 Task: Change  the formatting of the data to Which is Less than 10, In conditional formating, put the option 'Light Red Fill with Drak Red Text. 'In the sheet   Optimum Sales review book
Action: Mouse moved to (648, 190)
Screenshot: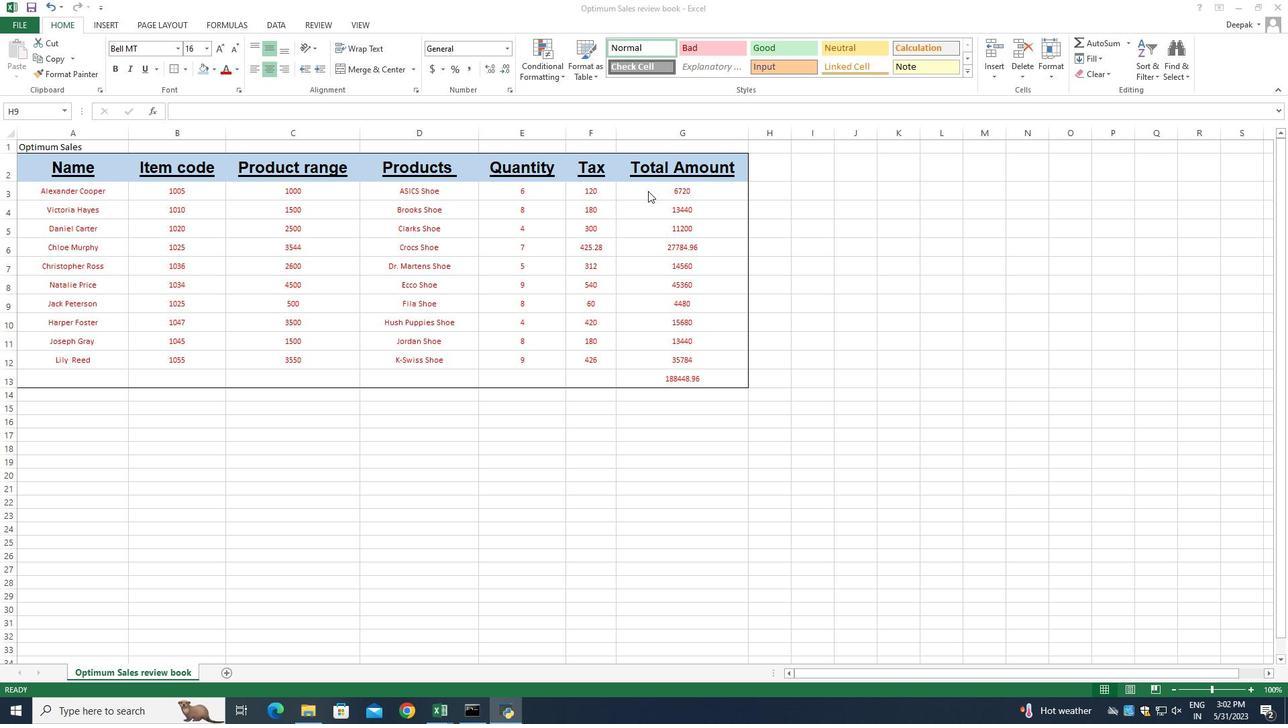 
Action: Mouse pressed left at (648, 190)
Screenshot: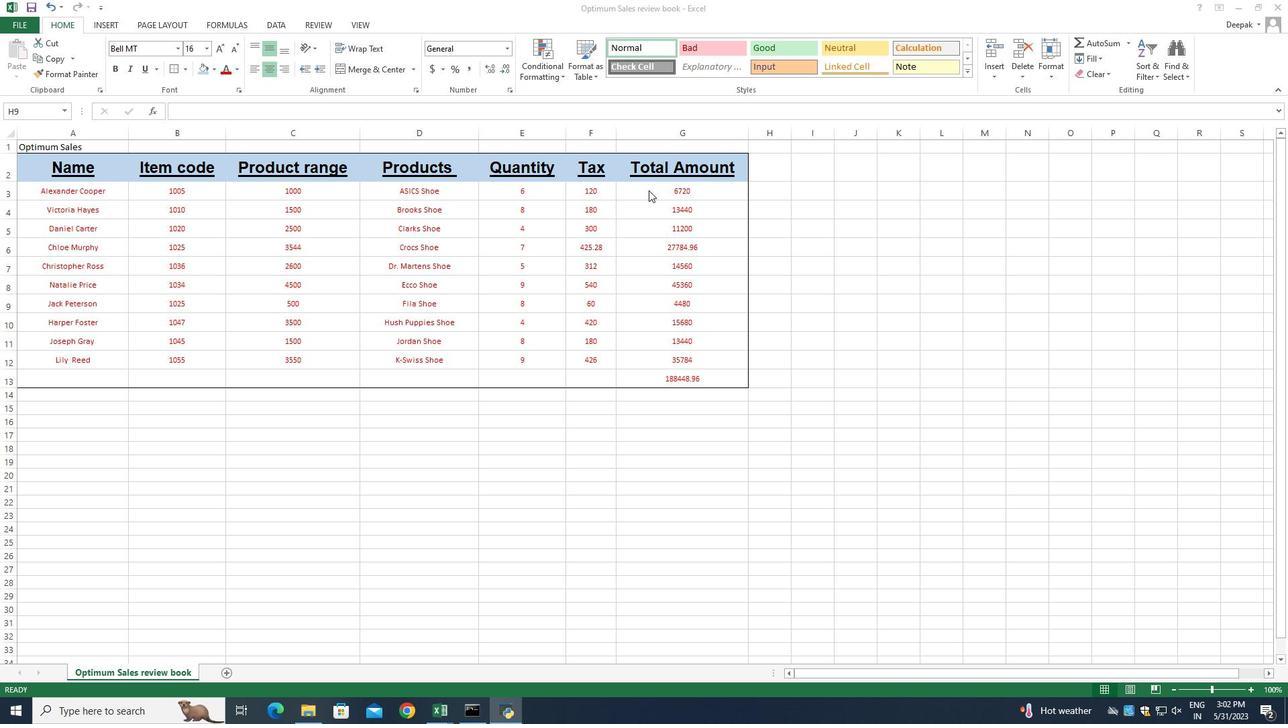 
Action: Mouse moved to (645, 189)
Screenshot: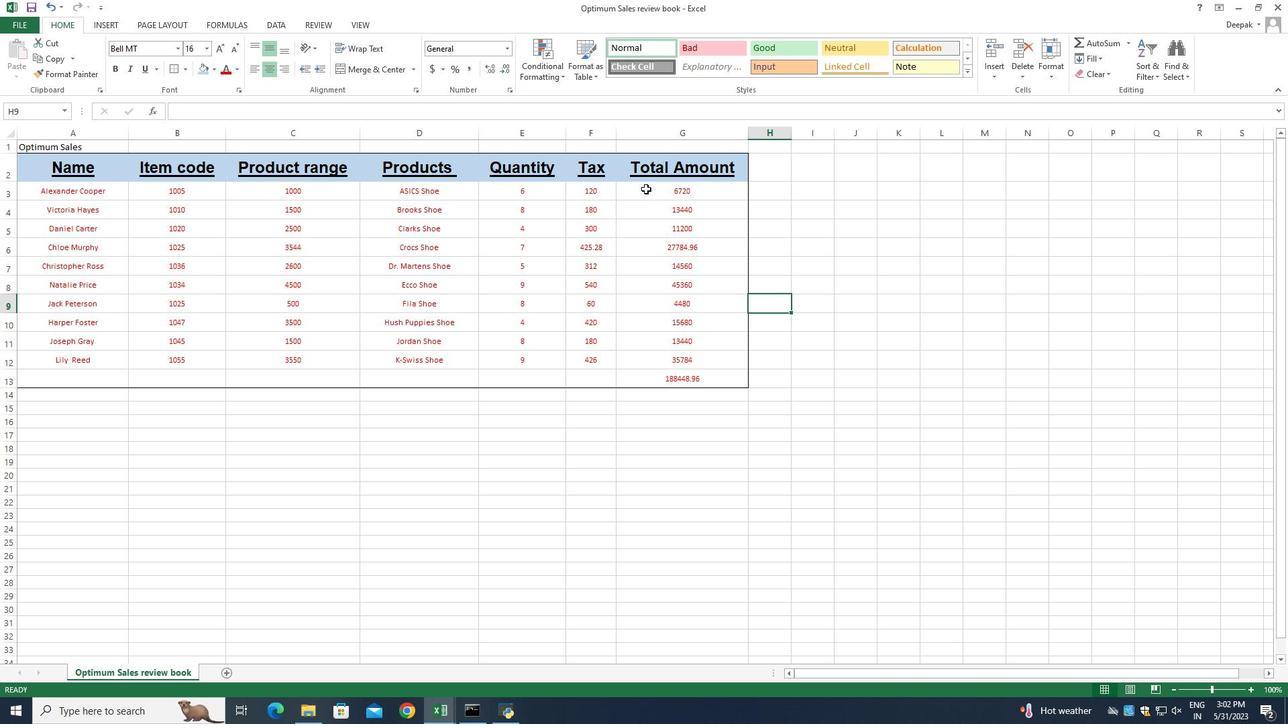 
Action: Mouse pressed left at (645, 189)
Screenshot: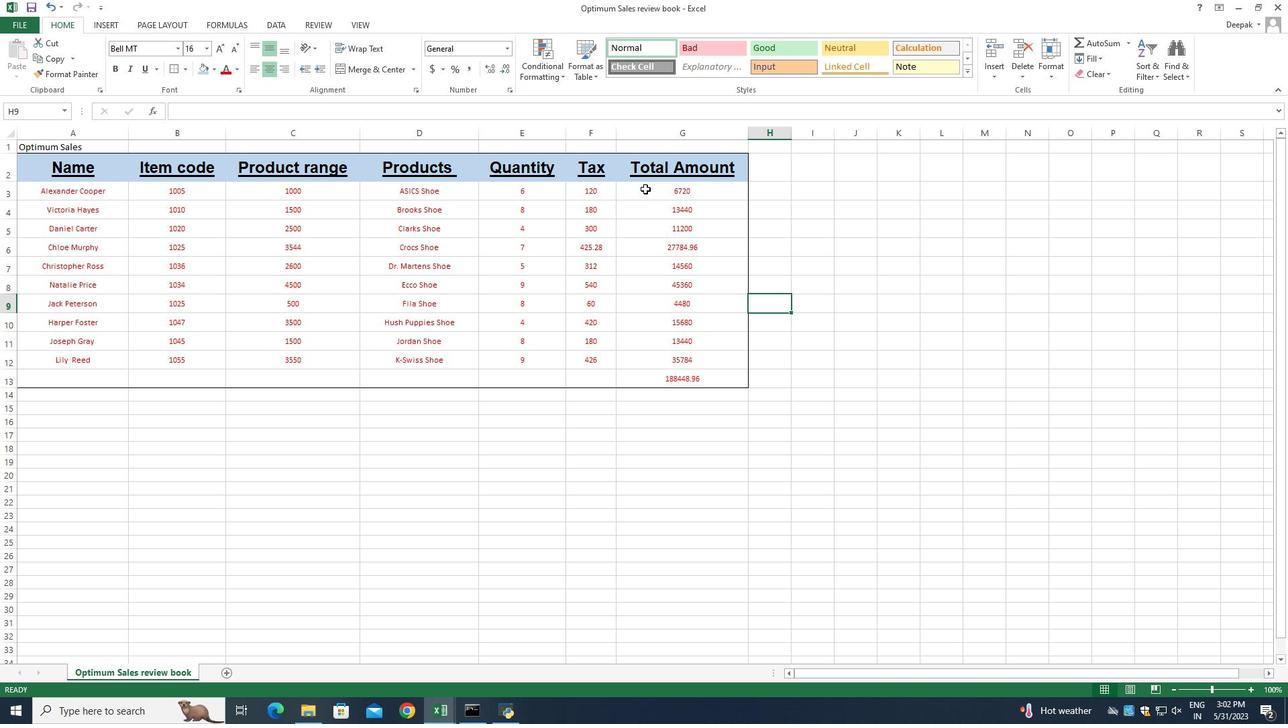 
Action: Mouse pressed left at (645, 189)
Screenshot: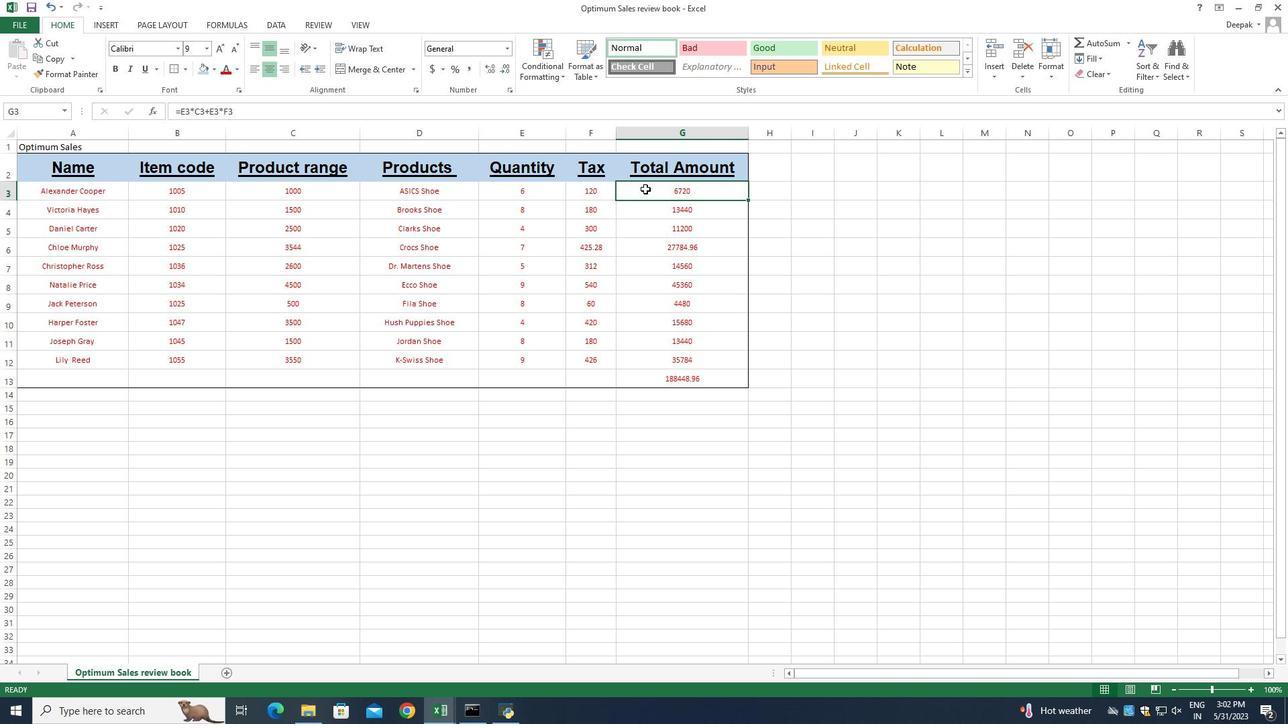 
Action: Mouse moved to (649, 249)
Screenshot: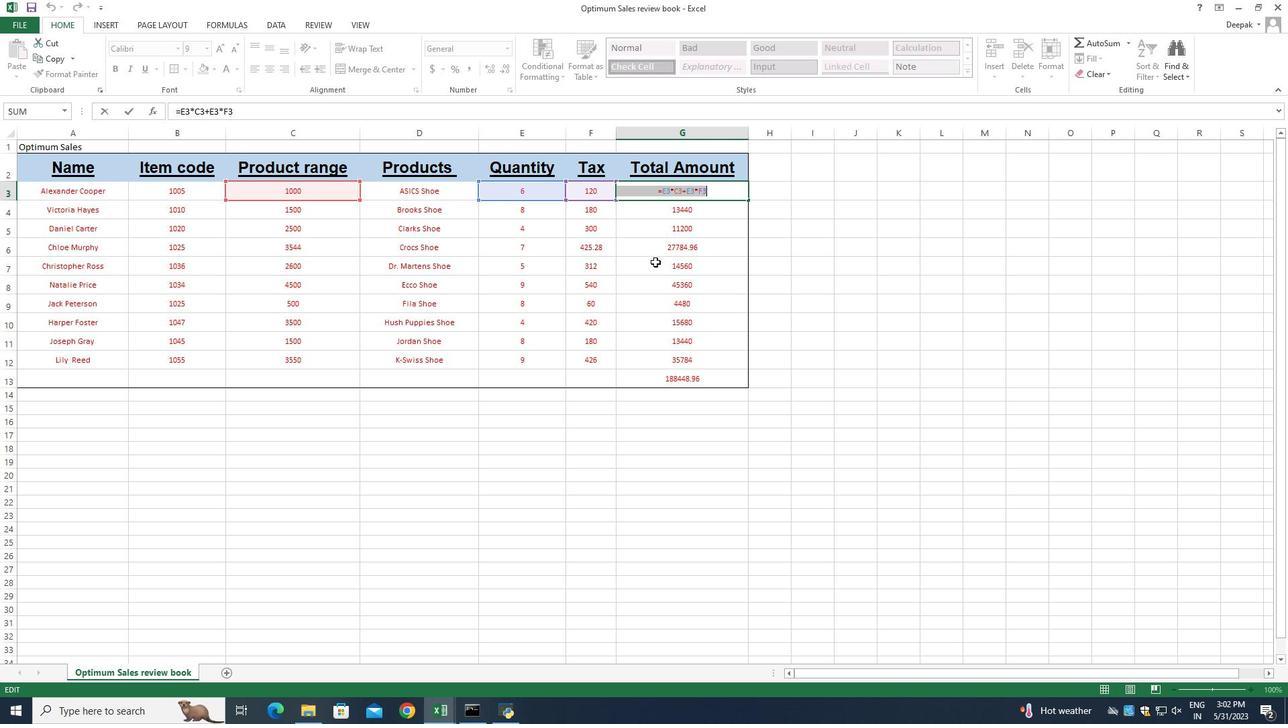 
Action: Mouse pressed left at (649, 249)
Screenshot: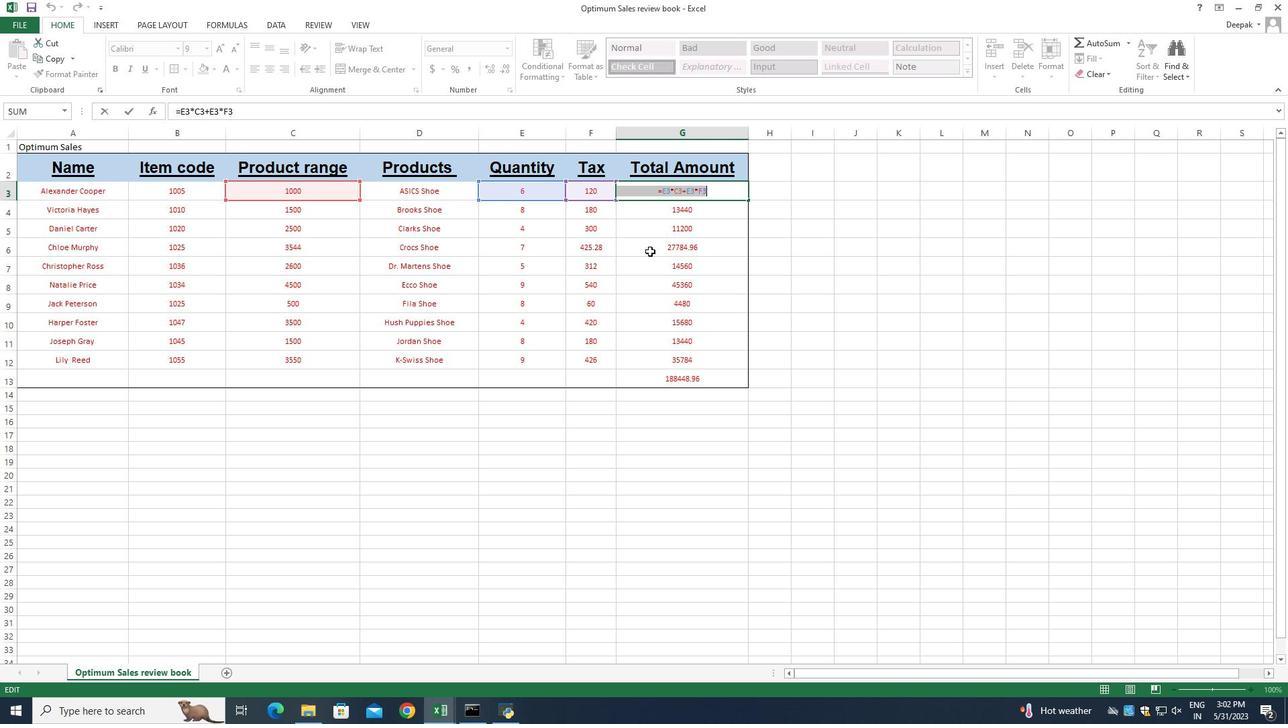 
Action: Mouse moved to (789, 195)
Screenshot: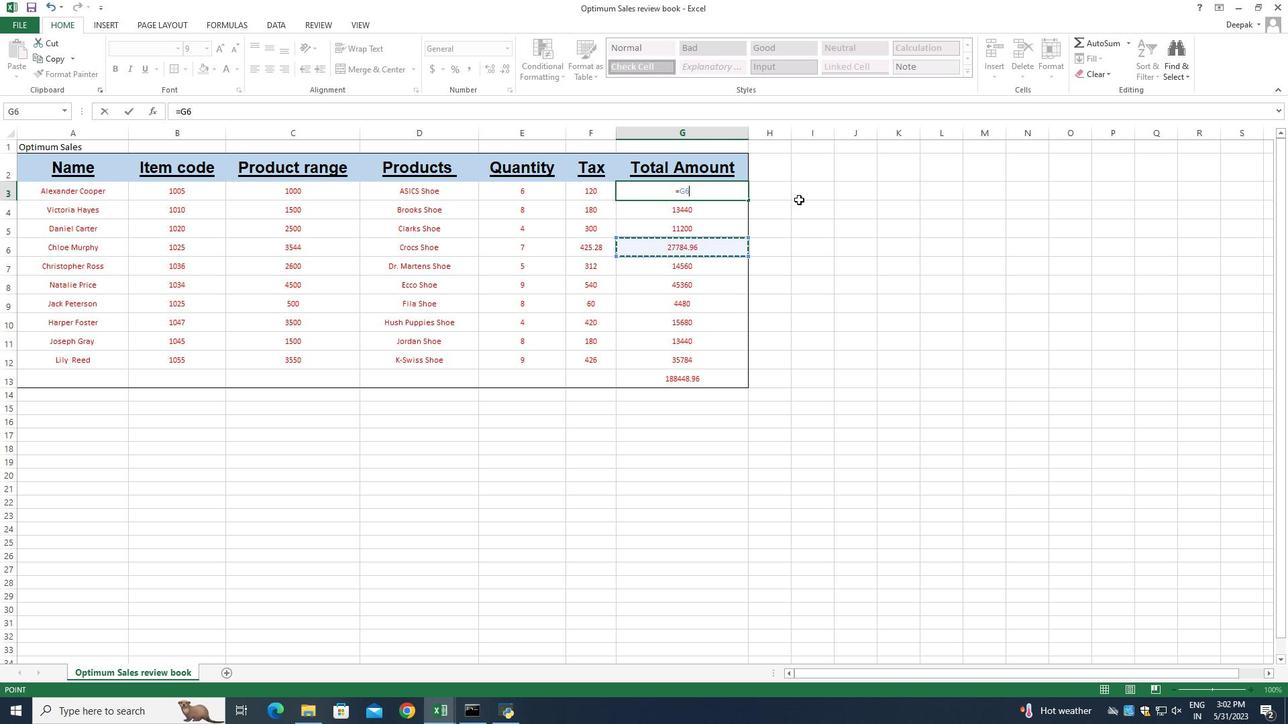 
Action: Mouse pressed left at (789, 195)
Screenshot: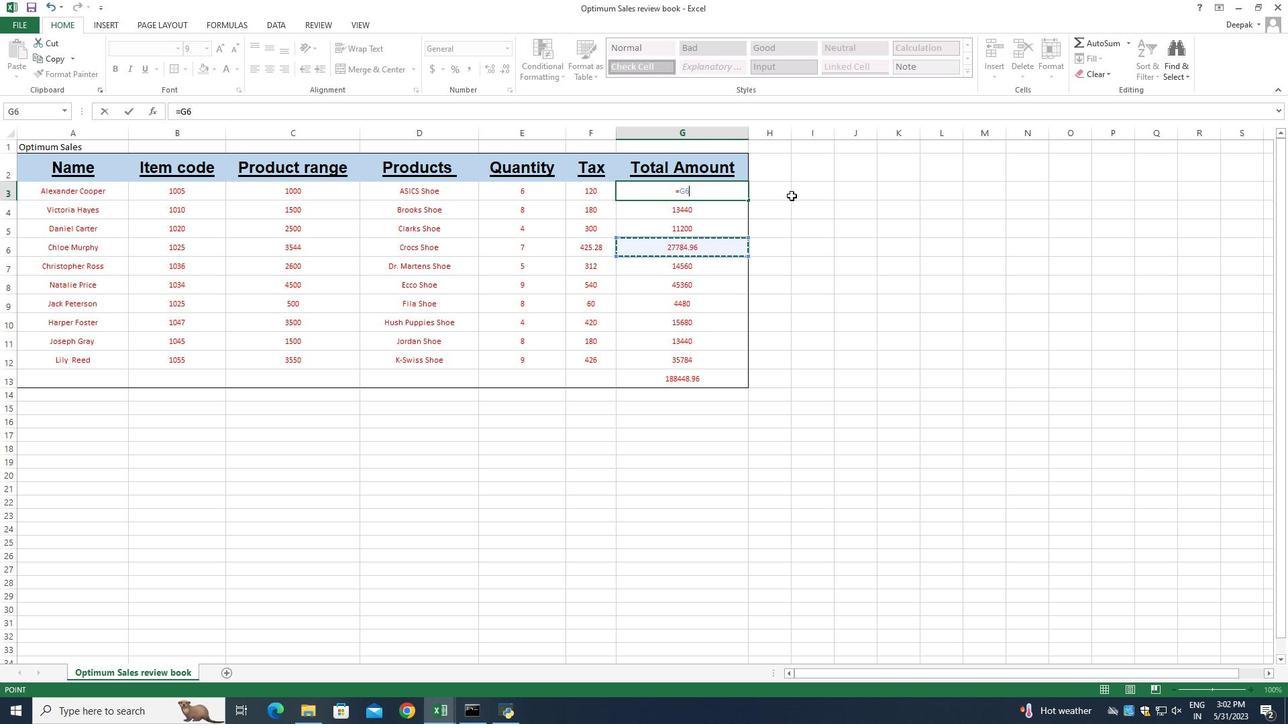 
Action: Mouse moved to (775, 220)
Screenshot: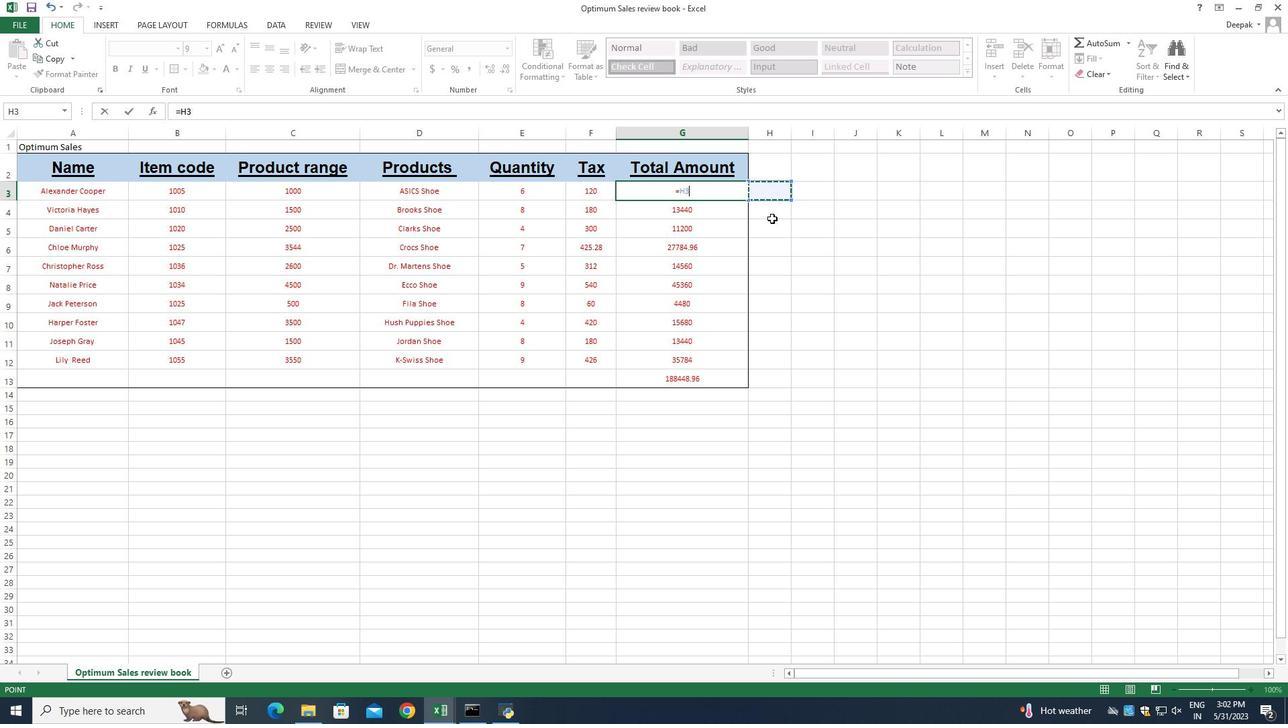
Action: Mouse pressed left at (775, 220)
Screenshot: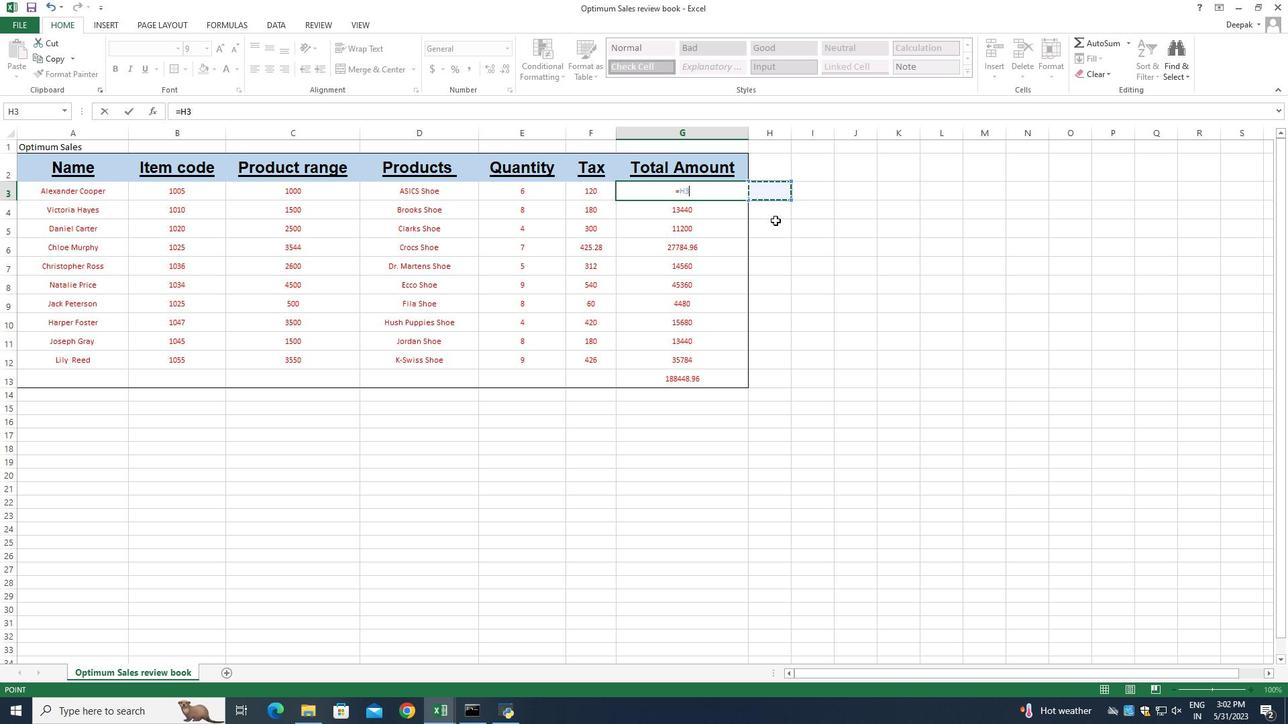 
Action: Mouse moved to (775, 217)
Screenshot: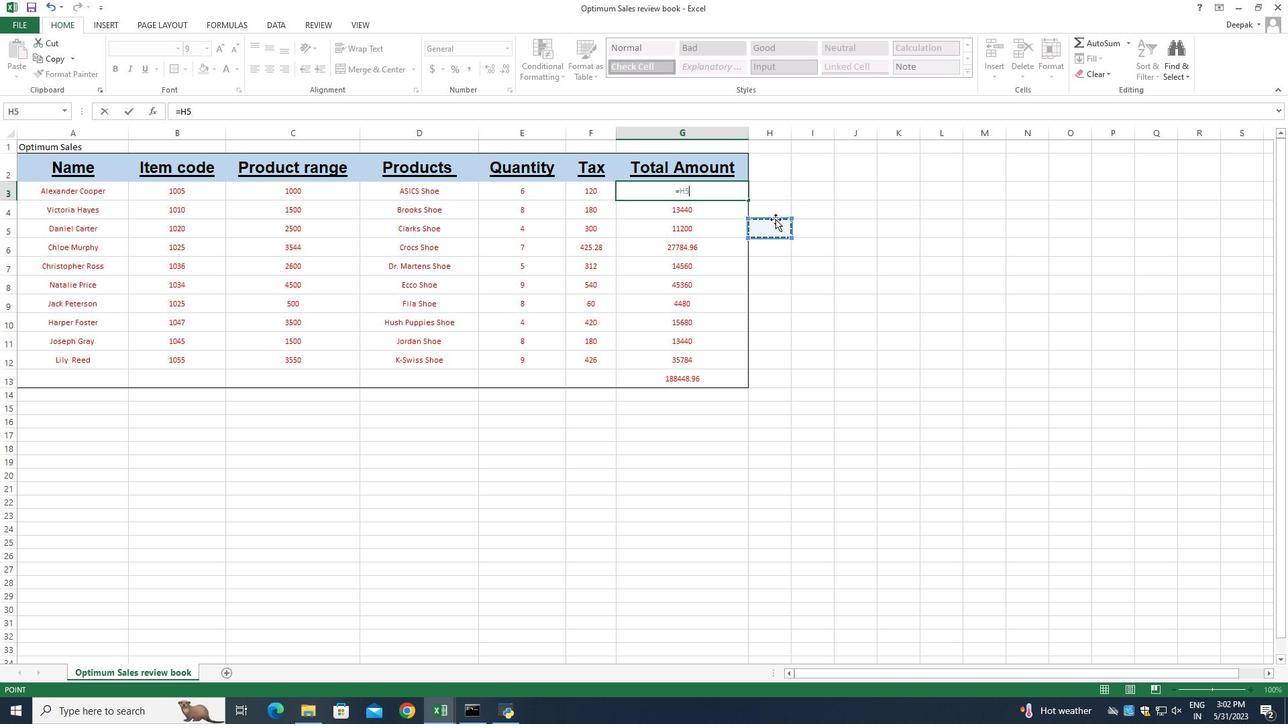 
Action: Key pressed <Key.backspace>
Screenshot: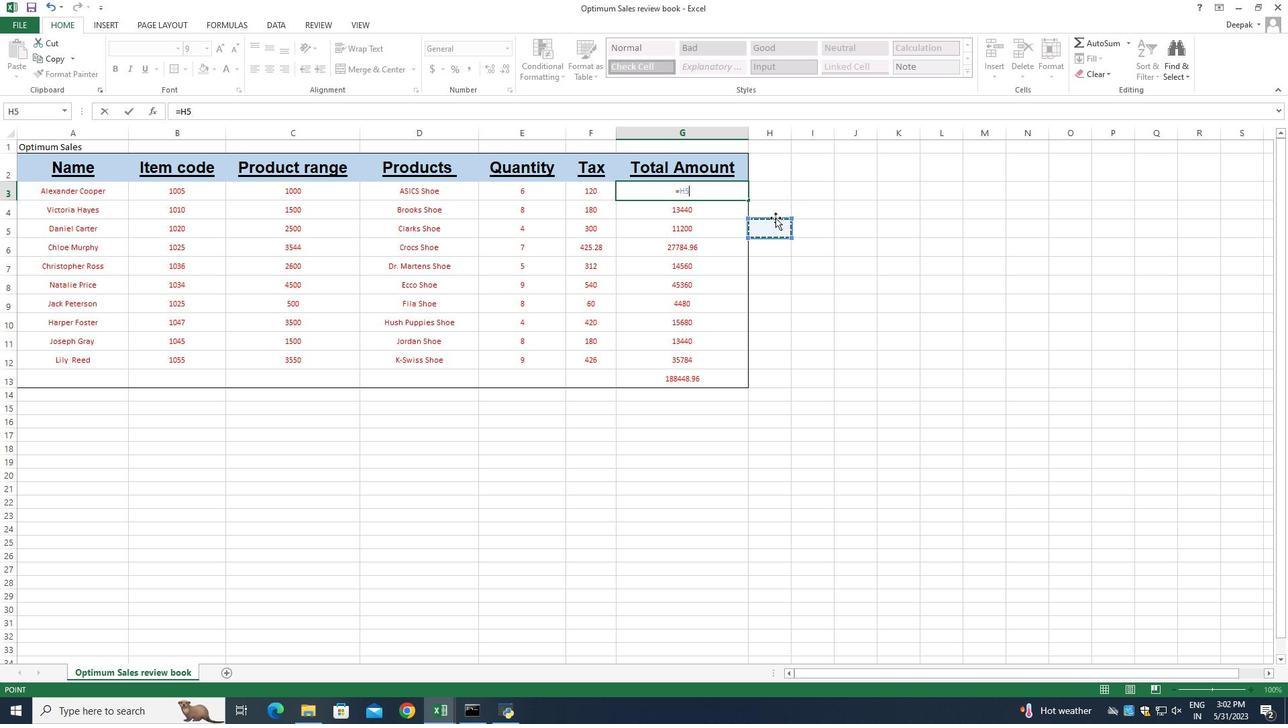 
Action: Mouse moved to (794, 238)
Screenshot: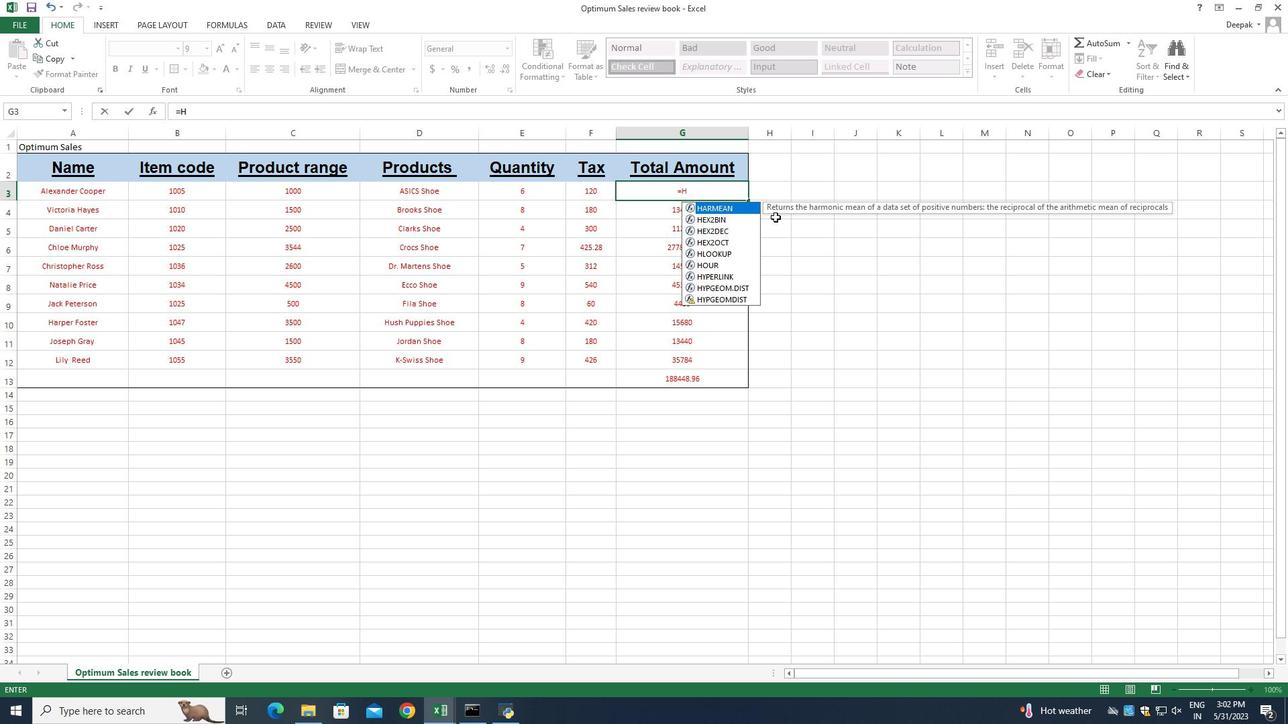 
Action: Key pressed <Key.backspace>
Screenshot: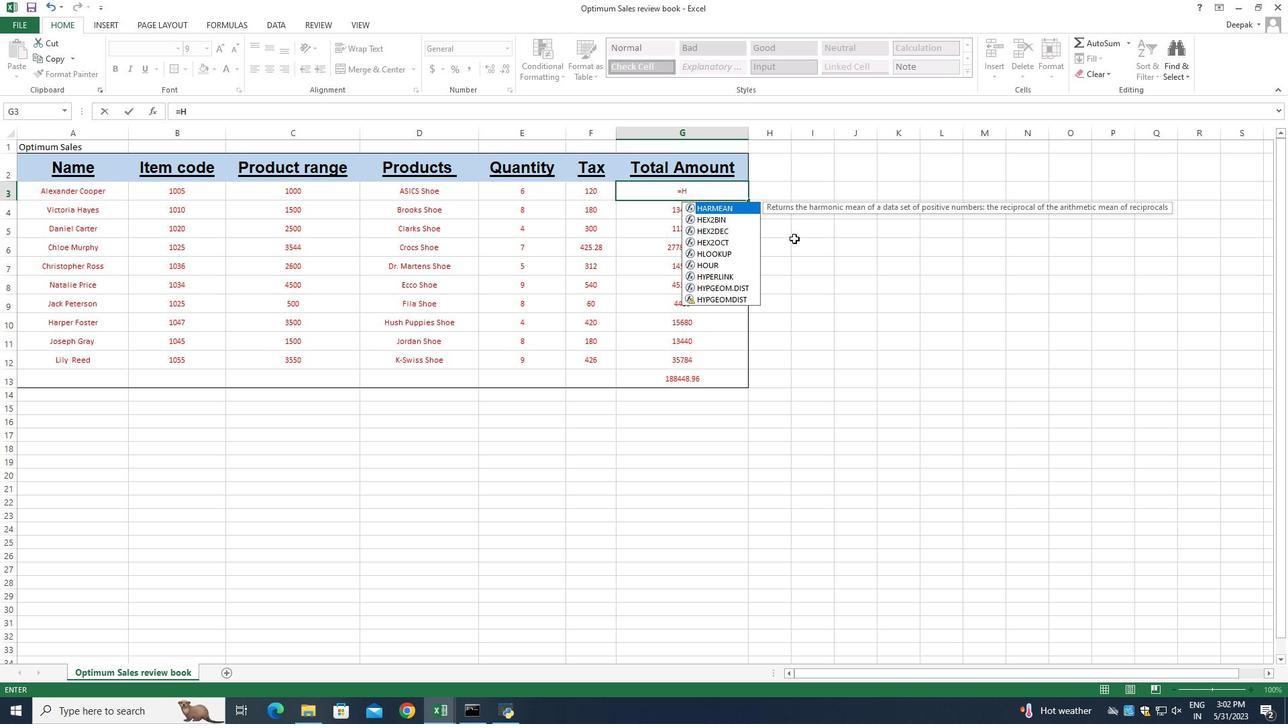 
Action: Mouse moved to (795, 251)
Screenshot: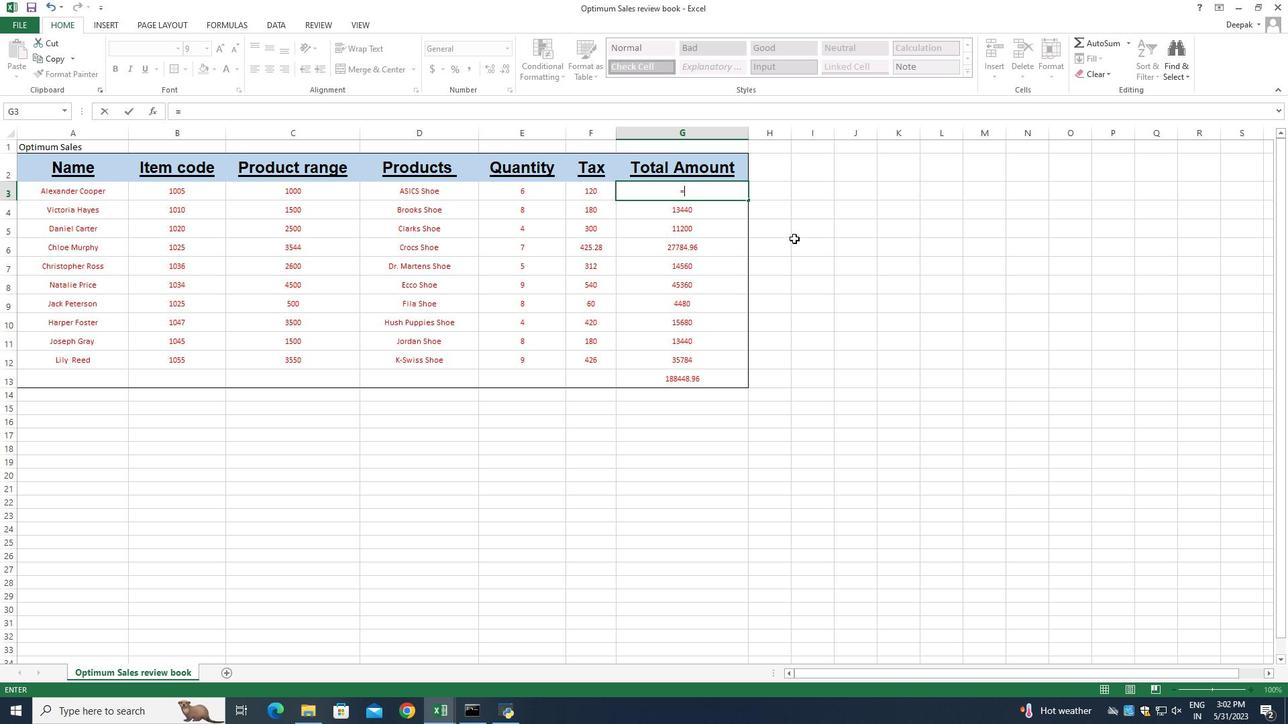 
Action: Key pressed <Key.backspace><Key.backspace>
Screenshot: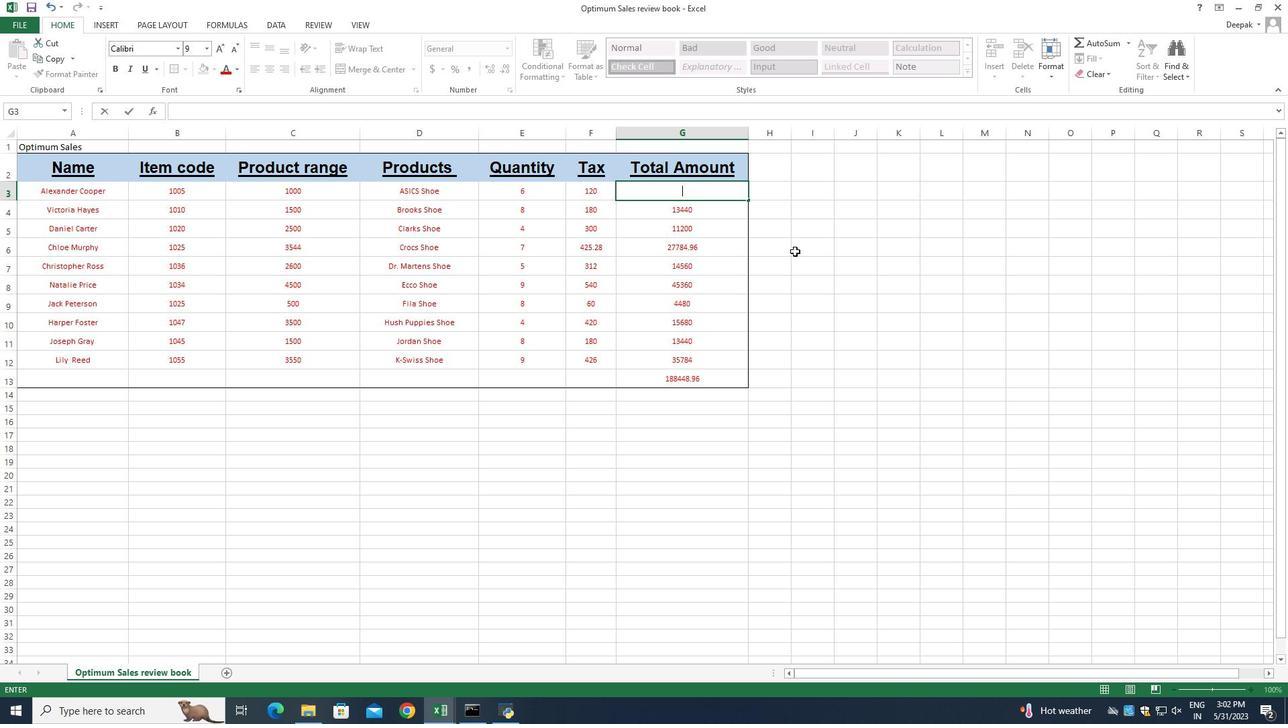 
Action: Mouse moved to (798, 251)
Screenshot: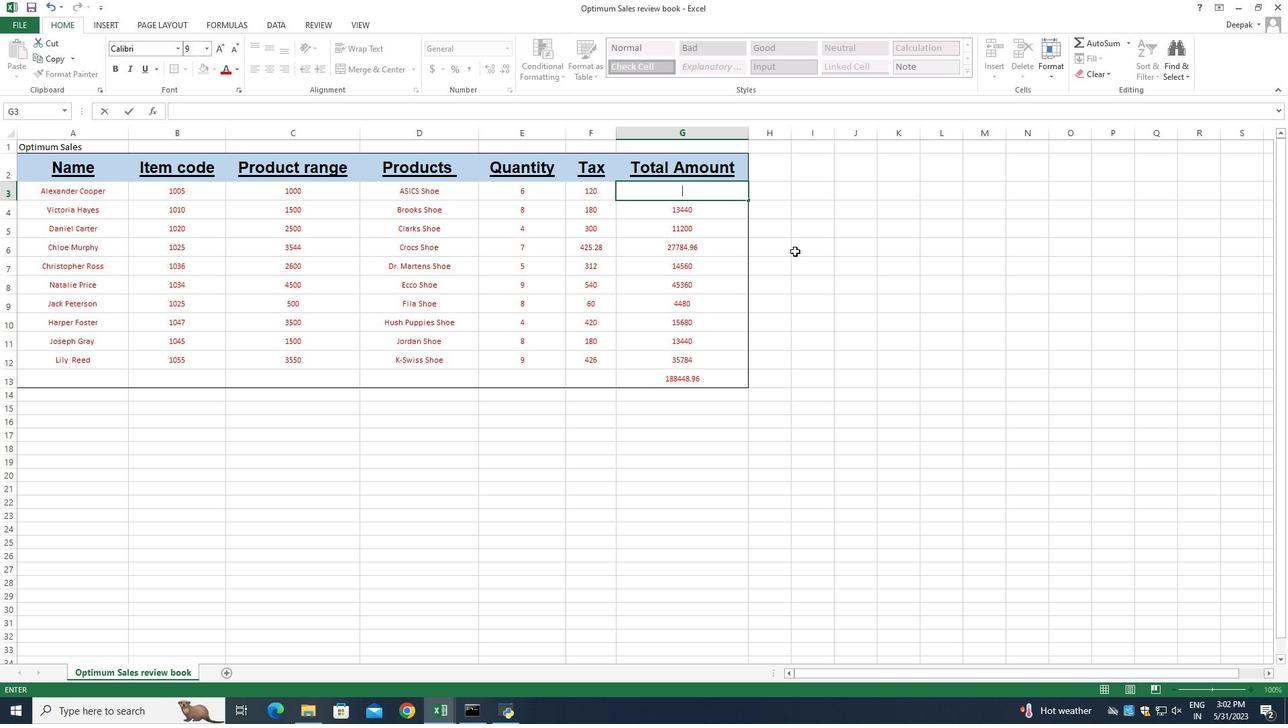 
Action: Mouse pressed left at (798, 251)
Screenshot: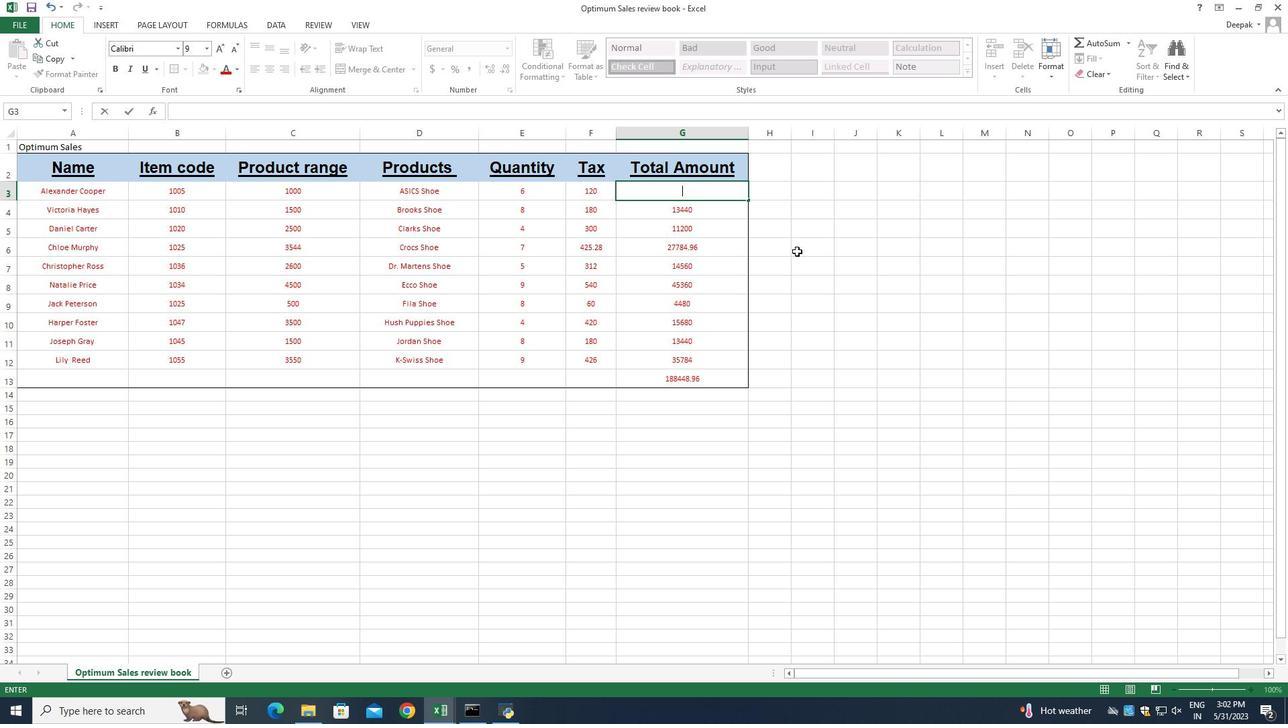
Action: Key pressed ctrl+Z
Screenshot: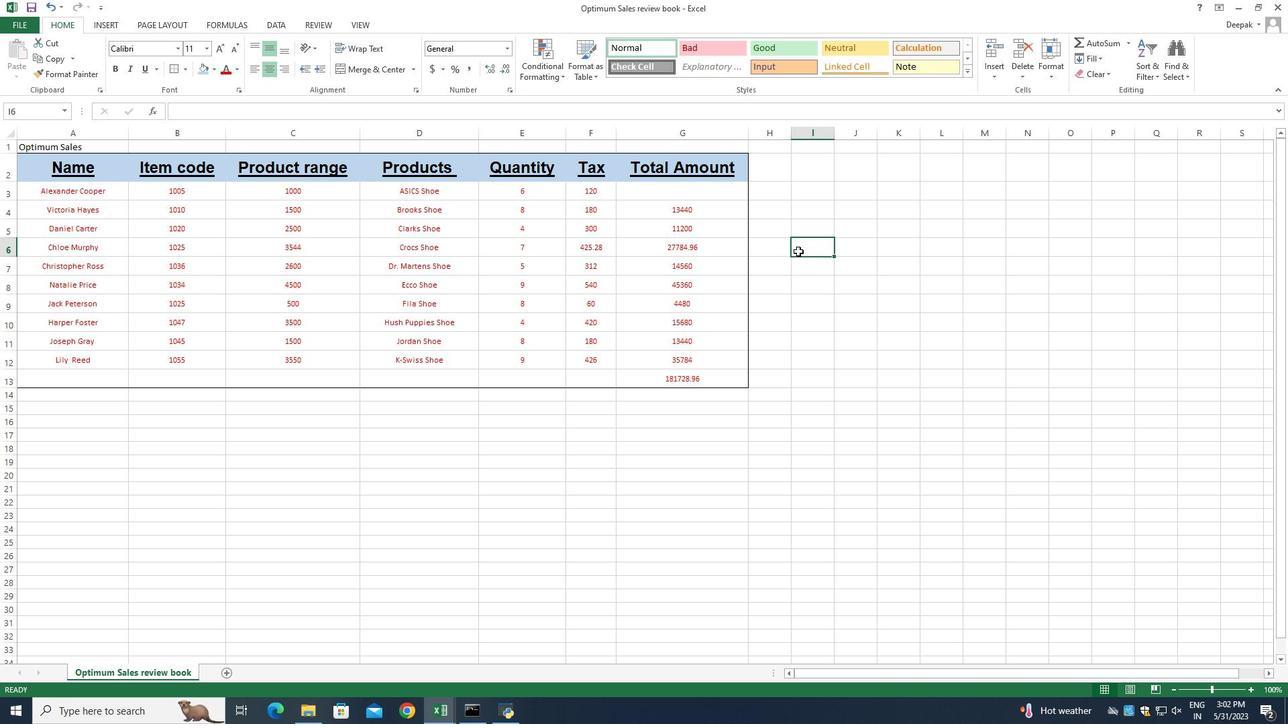 
Action: Mouse moved to (712, 189)
Screenshot: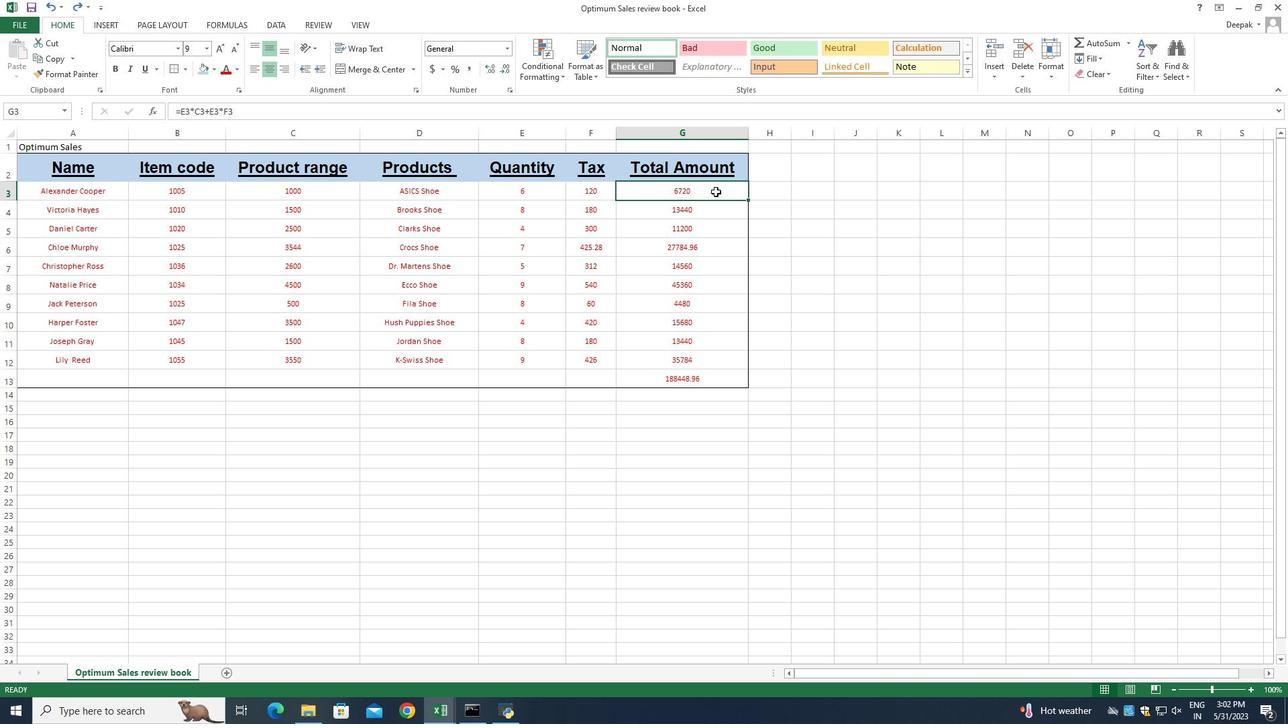 
Action: Mouse pressed left at (712, 189)
Screenshot: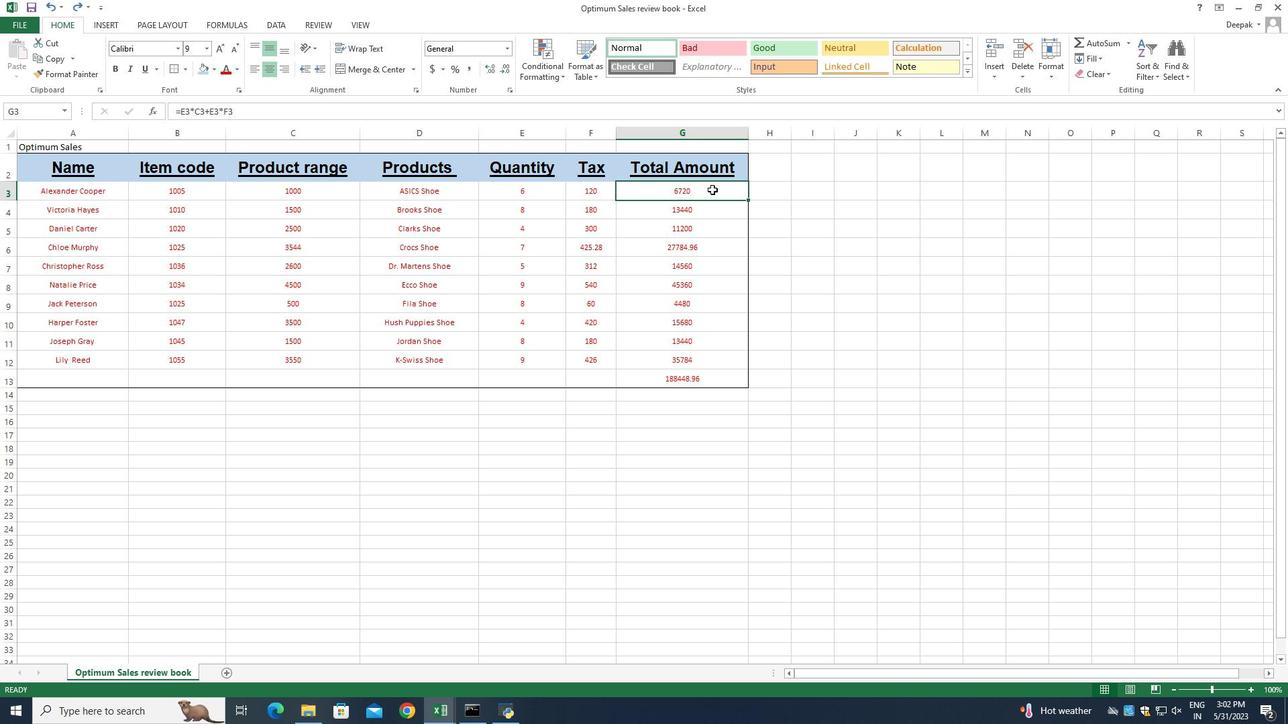 
Action: Mouse moved to (563, 77)
Screenshot: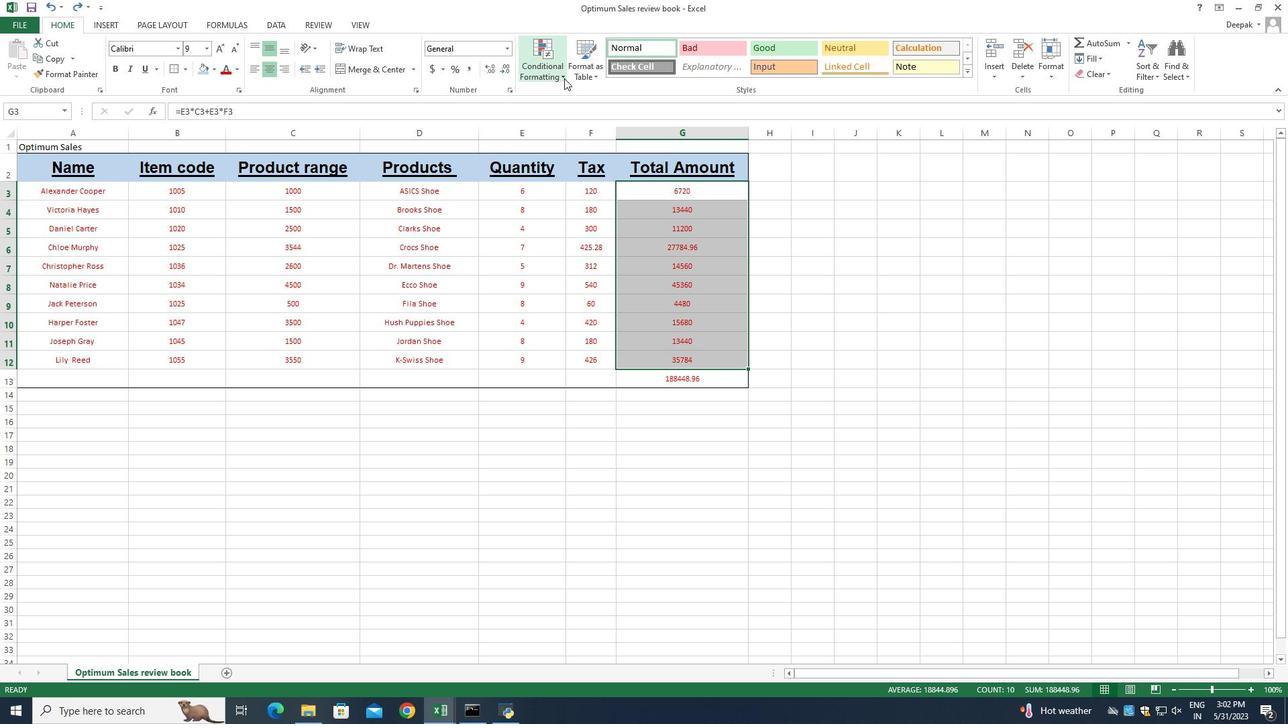
Action: Mouse pressed left at (563, 77)
Screenshot: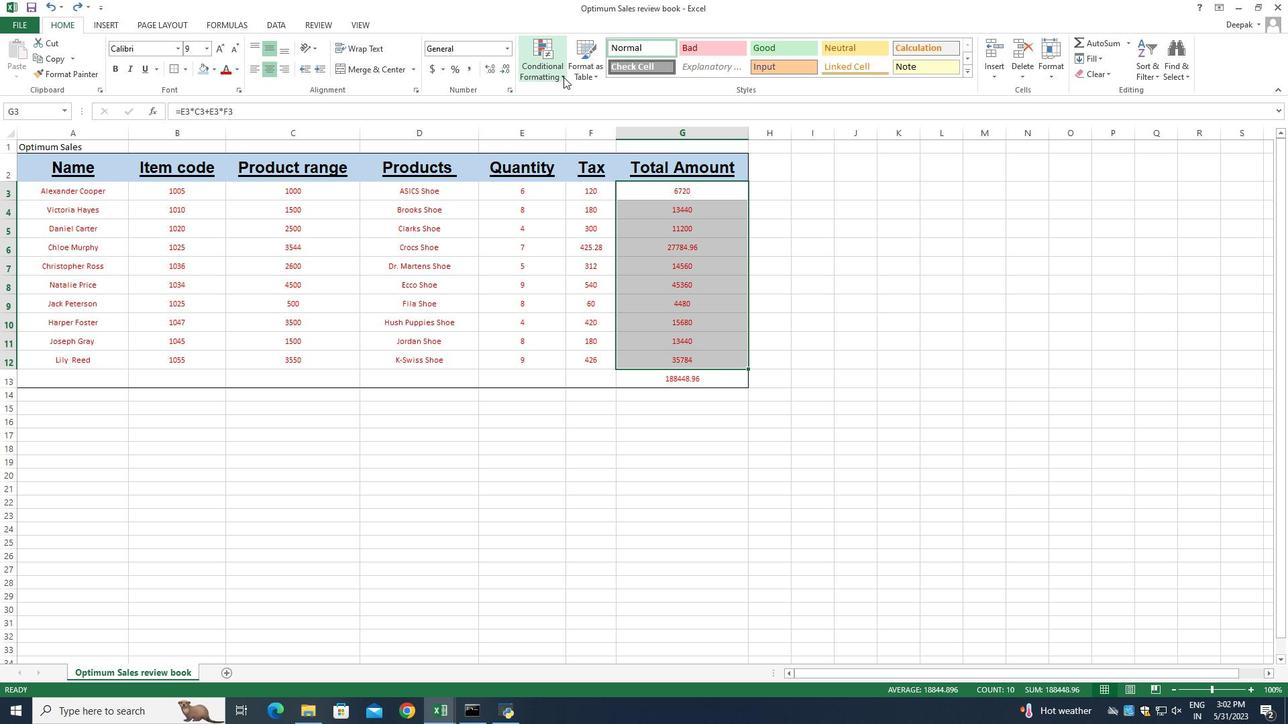 
Action: Mouse moved to (693, 128)
Screenshot: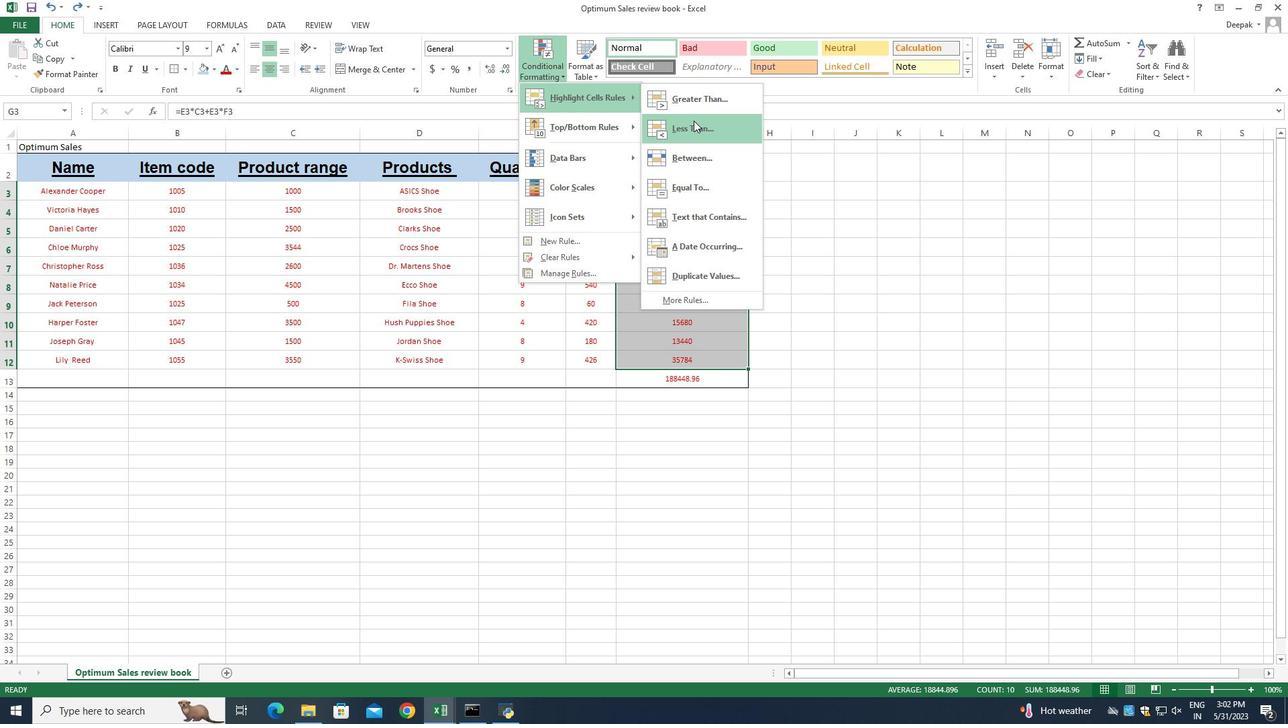 
Action: Mouse pressed left at (693, 128)
Screenshot: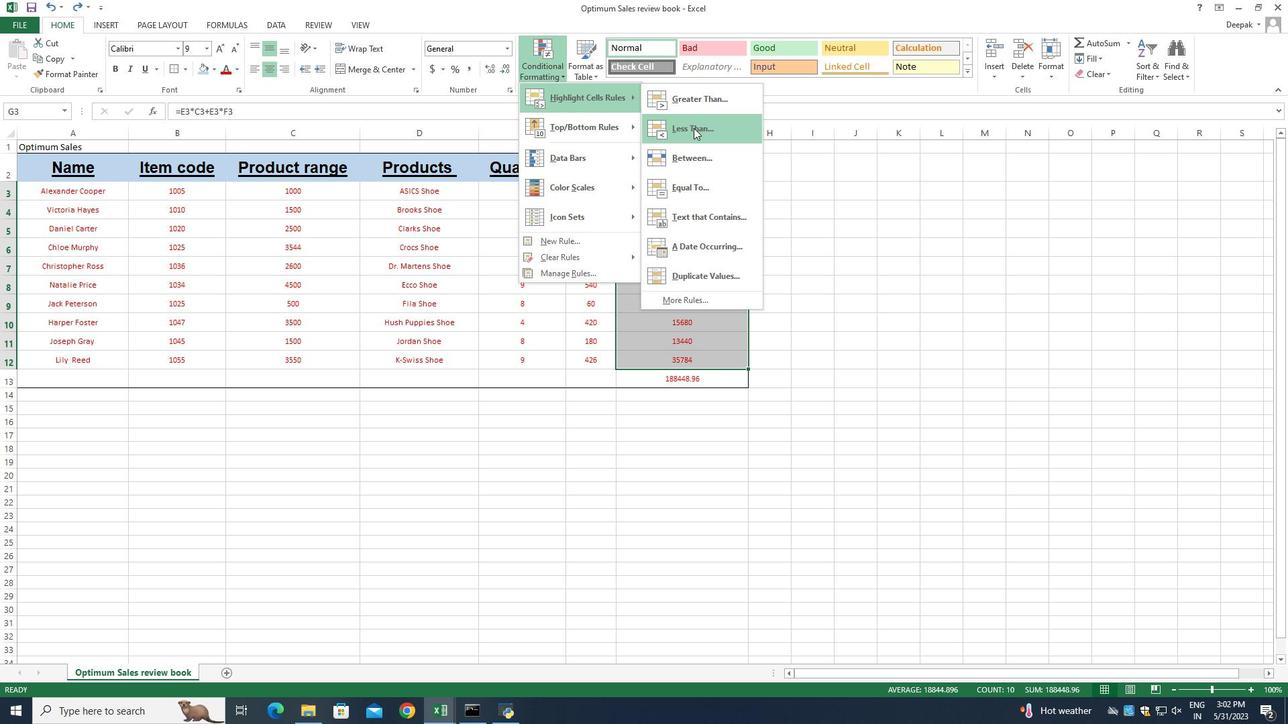 
Action: Mouse moved to (246, 356)
Screenshot: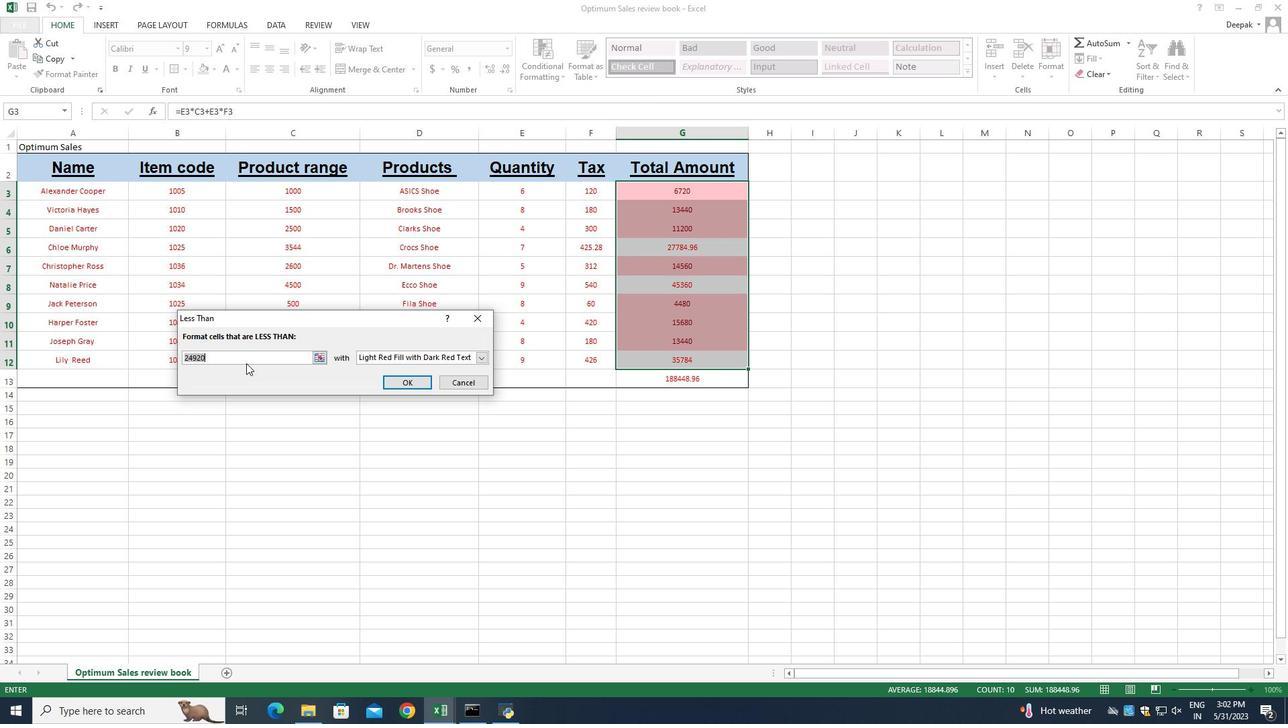 
Action: Key pressed 10
Screenshot: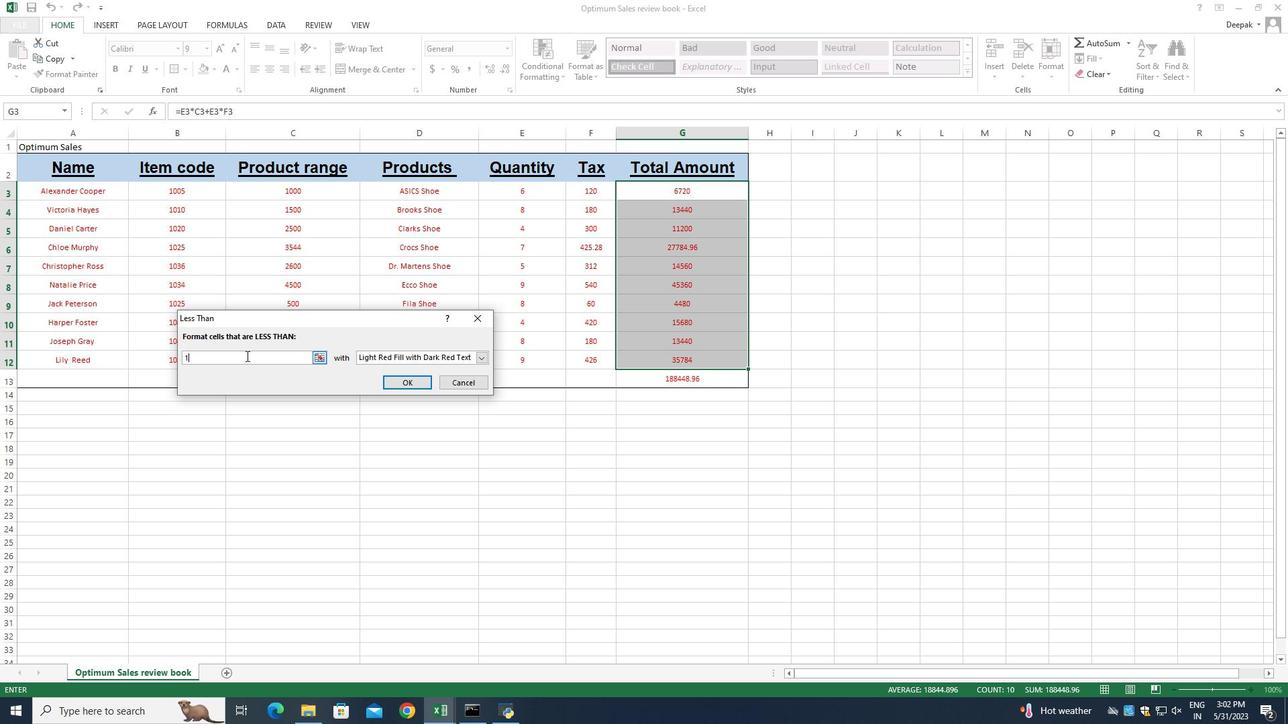 
Action: Mouse moved to (413, 380)
Screenshot: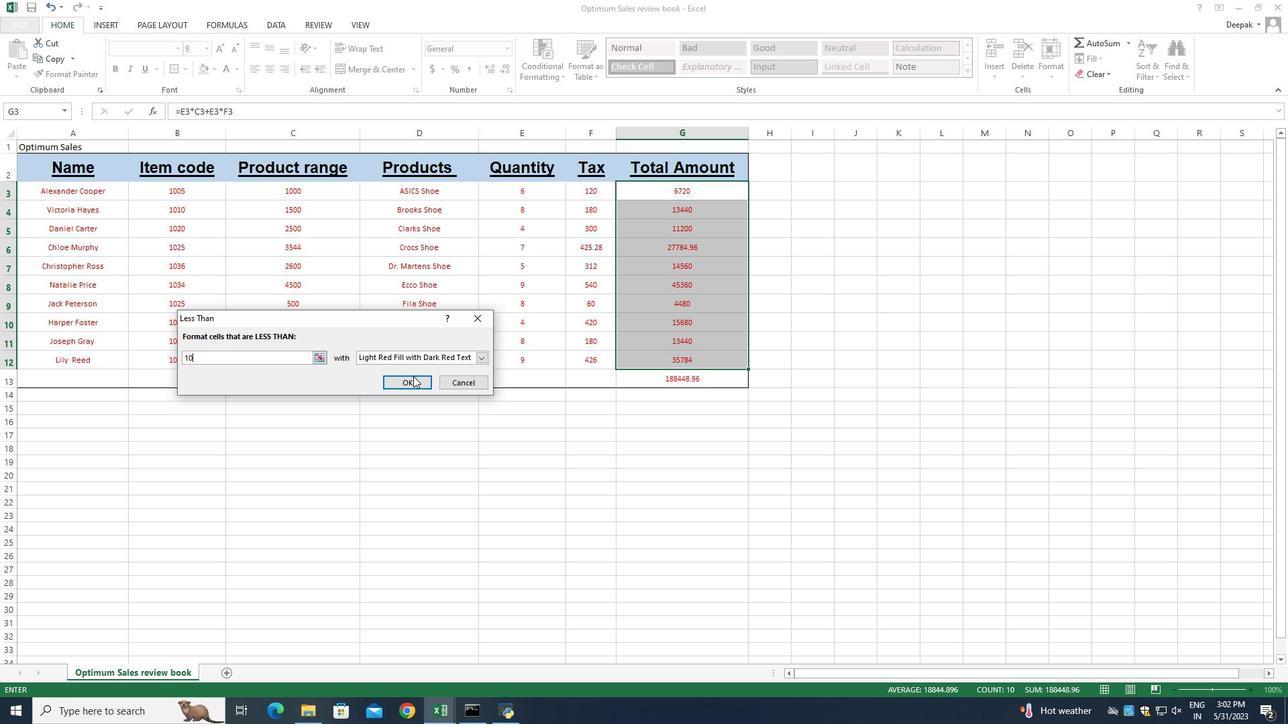 
Action: Mouse pressed left at (413, 380)
Screenshot: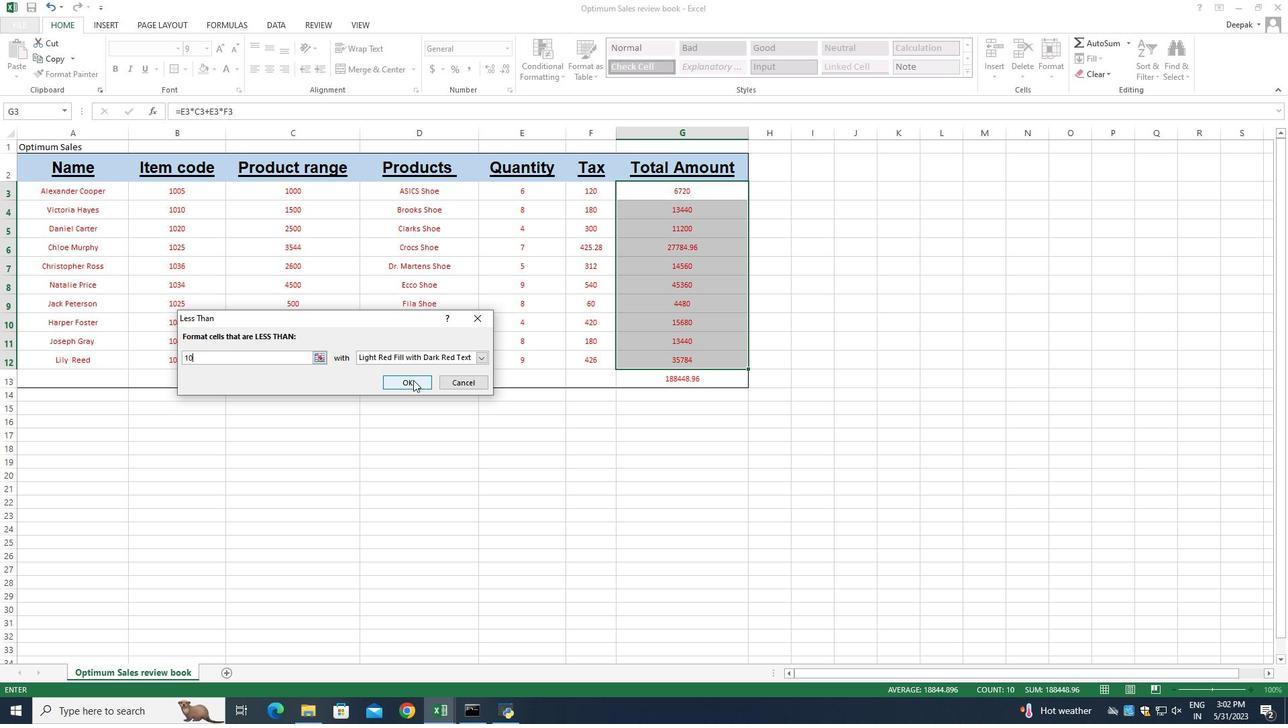
Action: Mouse moved to (600, 360)
Screenshot: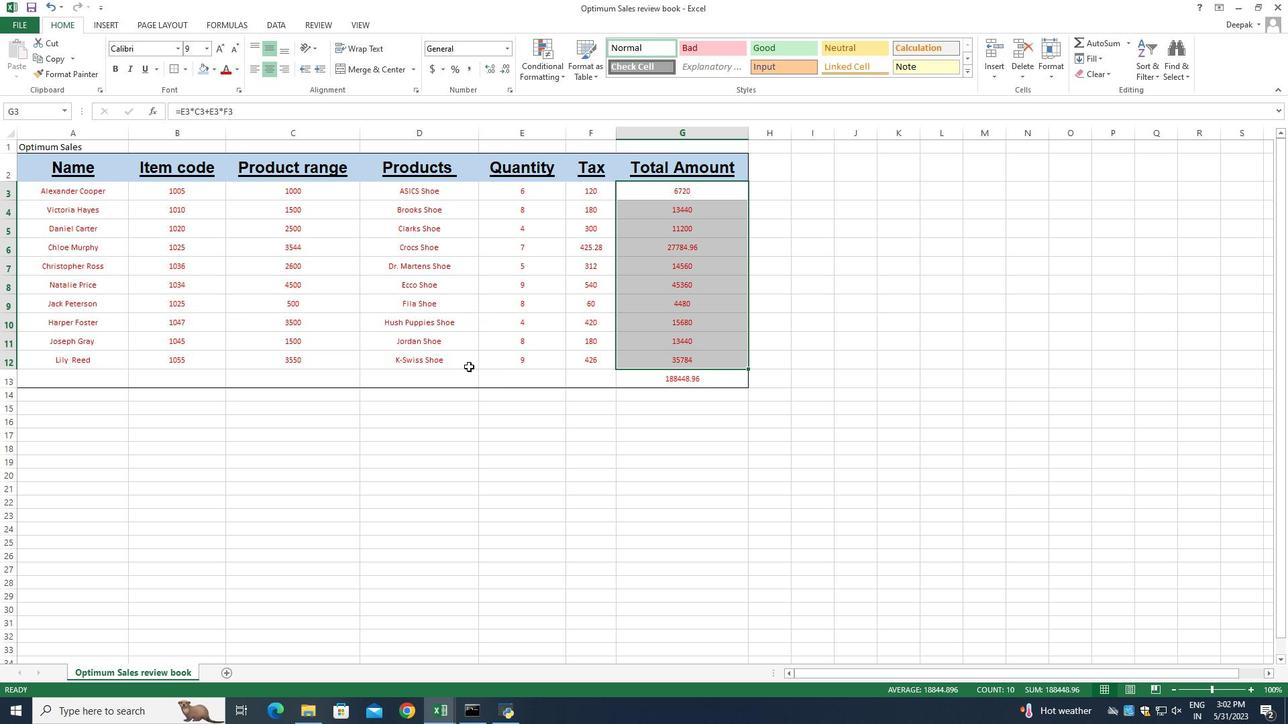 
Action: Mouse scrolled (600, 361) with delta (0, 0)
Screenshot: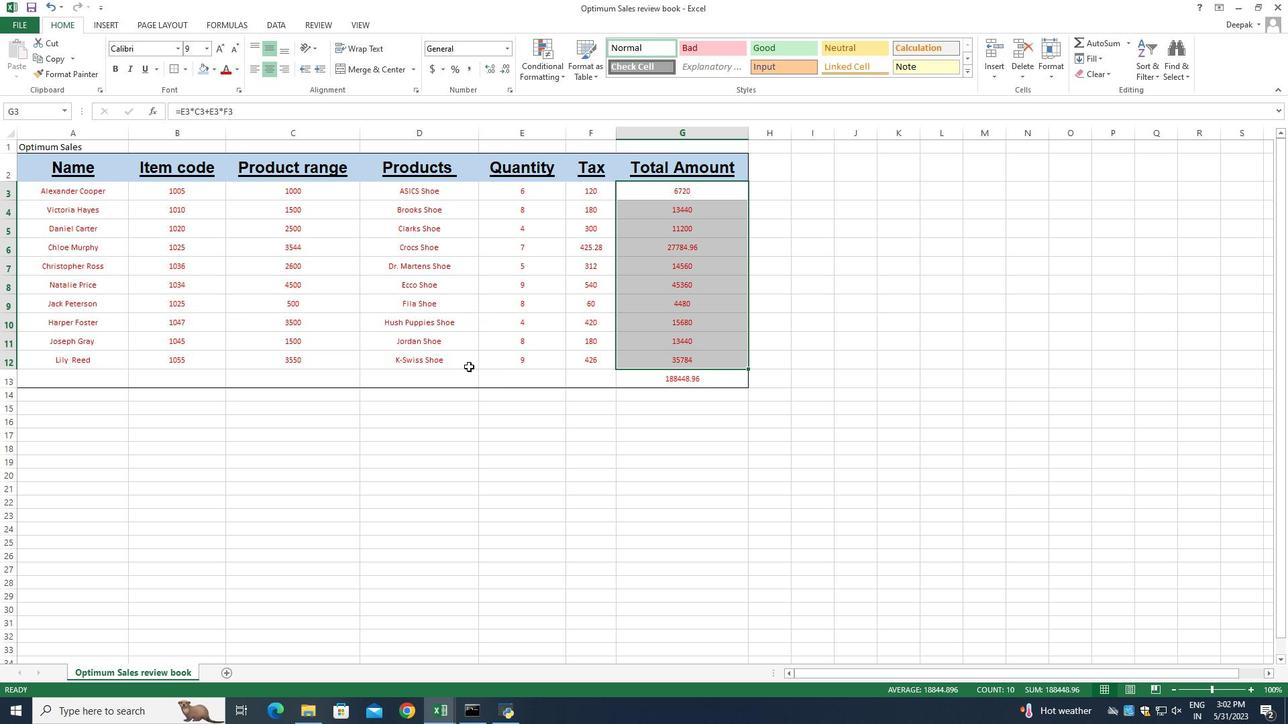 
Action: Mouse moved to (718, 344)
Screenshot: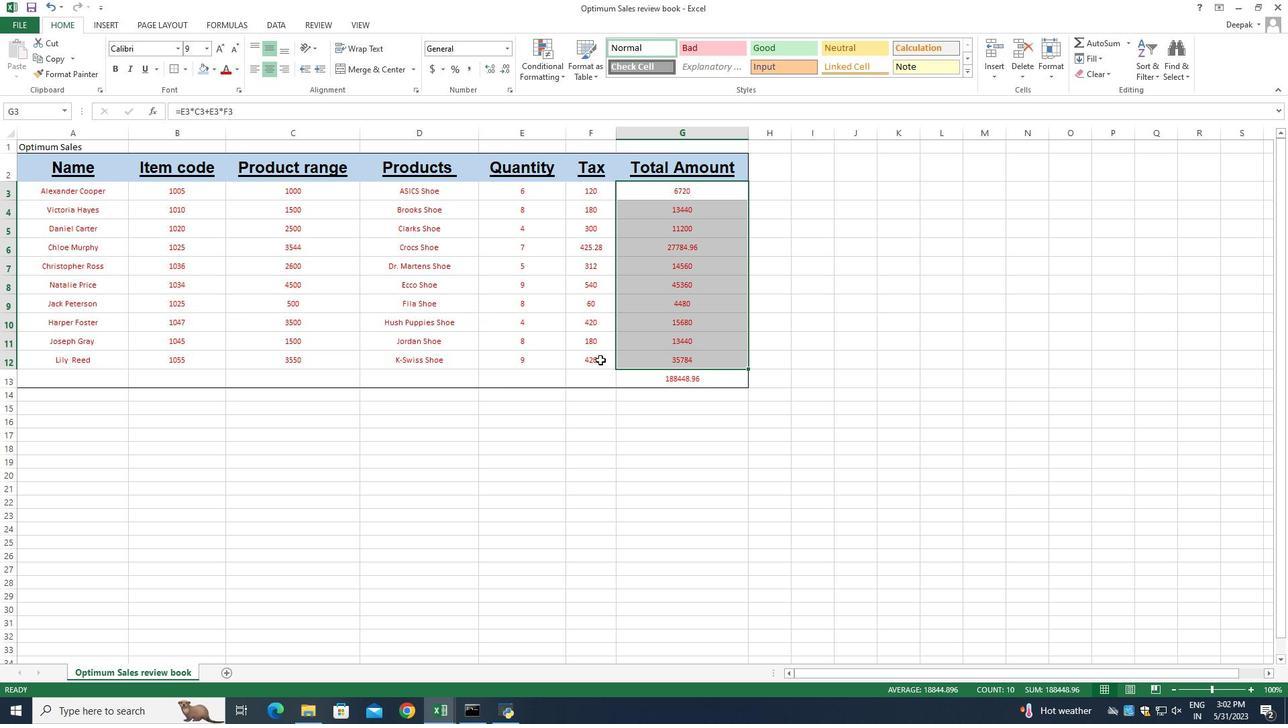 
Action: Mouse scrolled (718, 344) with delta (0, 0)
Screenshot: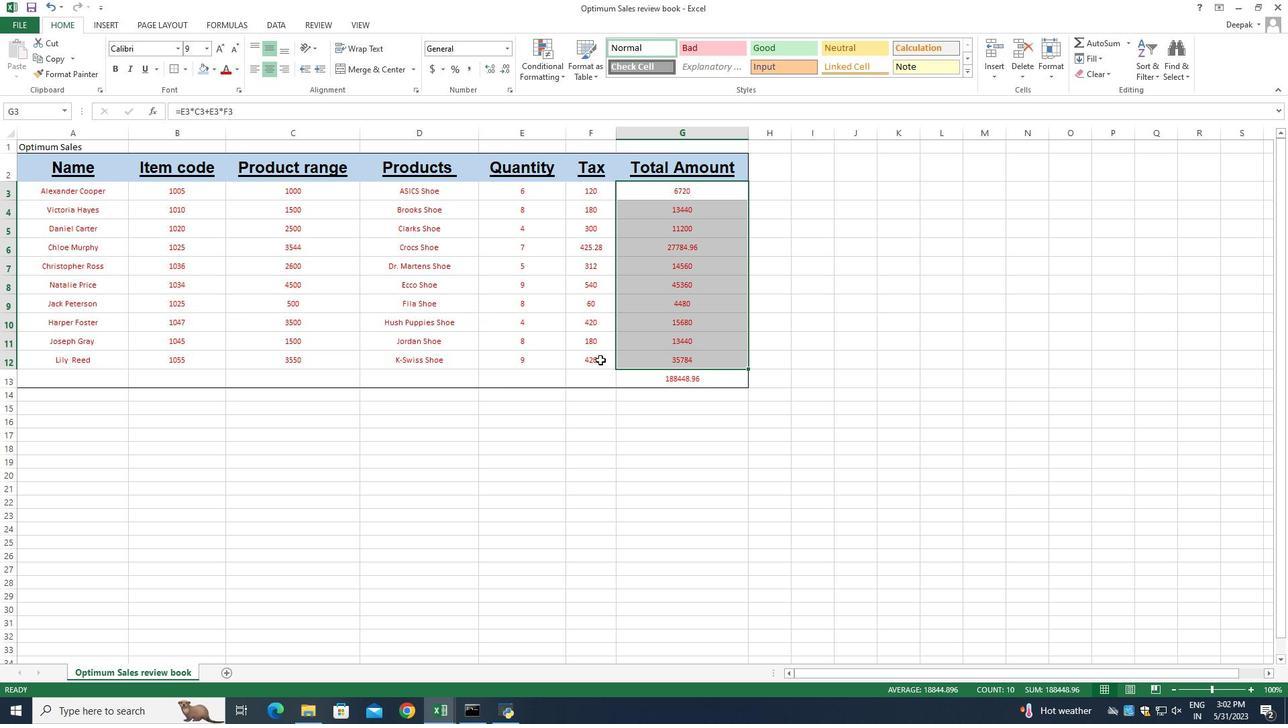 
Action: Mouse moved to (668, 350)
Screenshot: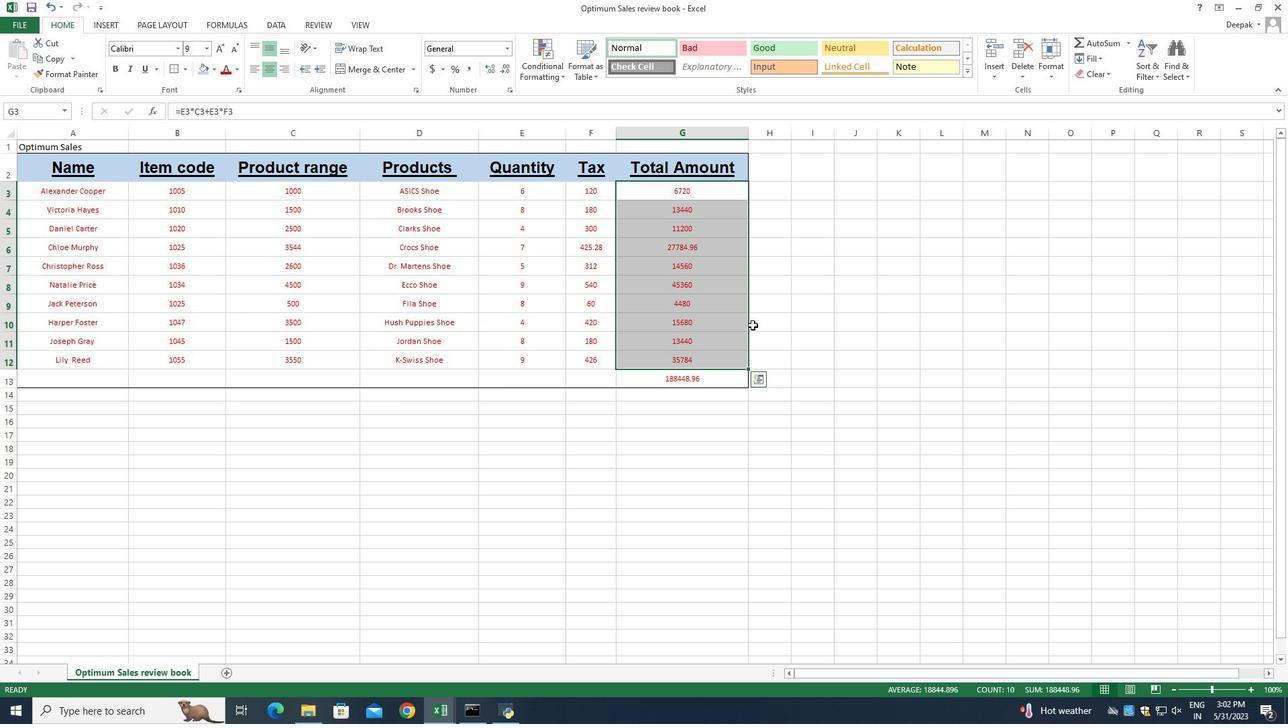 
Action: Mouse scrolled (668, 351) with delta (0, 0)
Screenshot: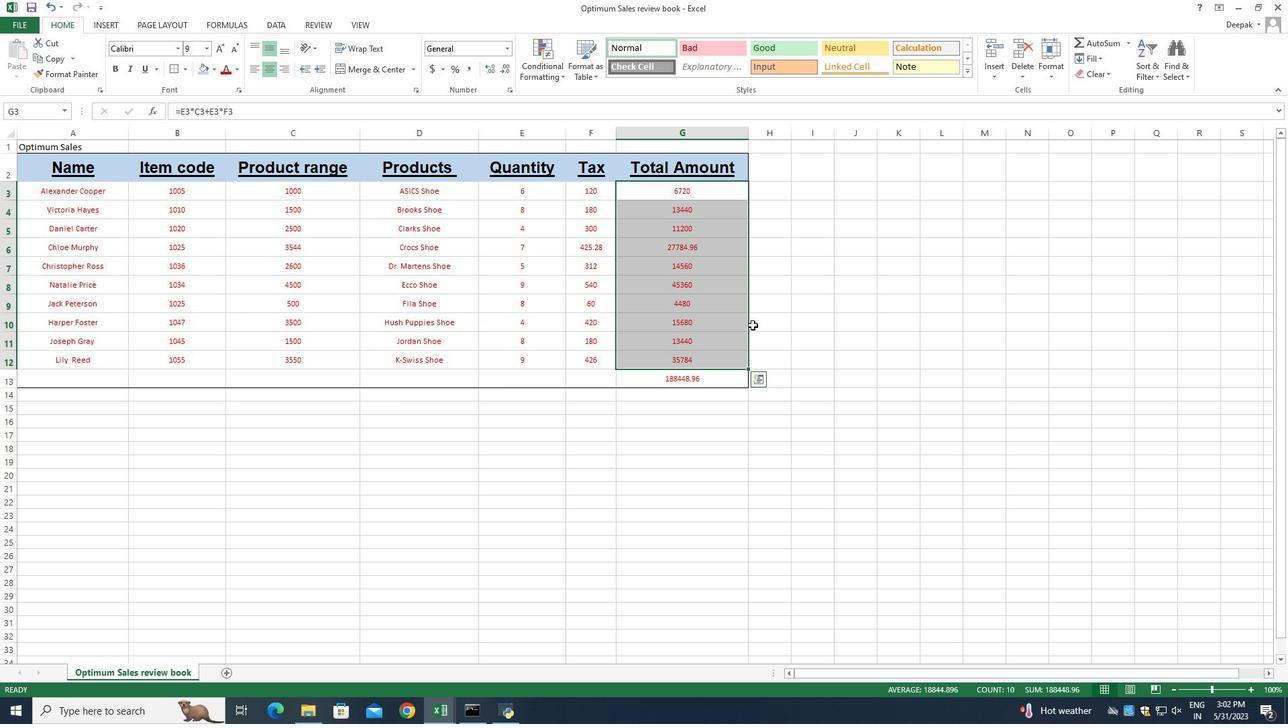 
Action: Mouse moved to (612, 363)
Screenshot: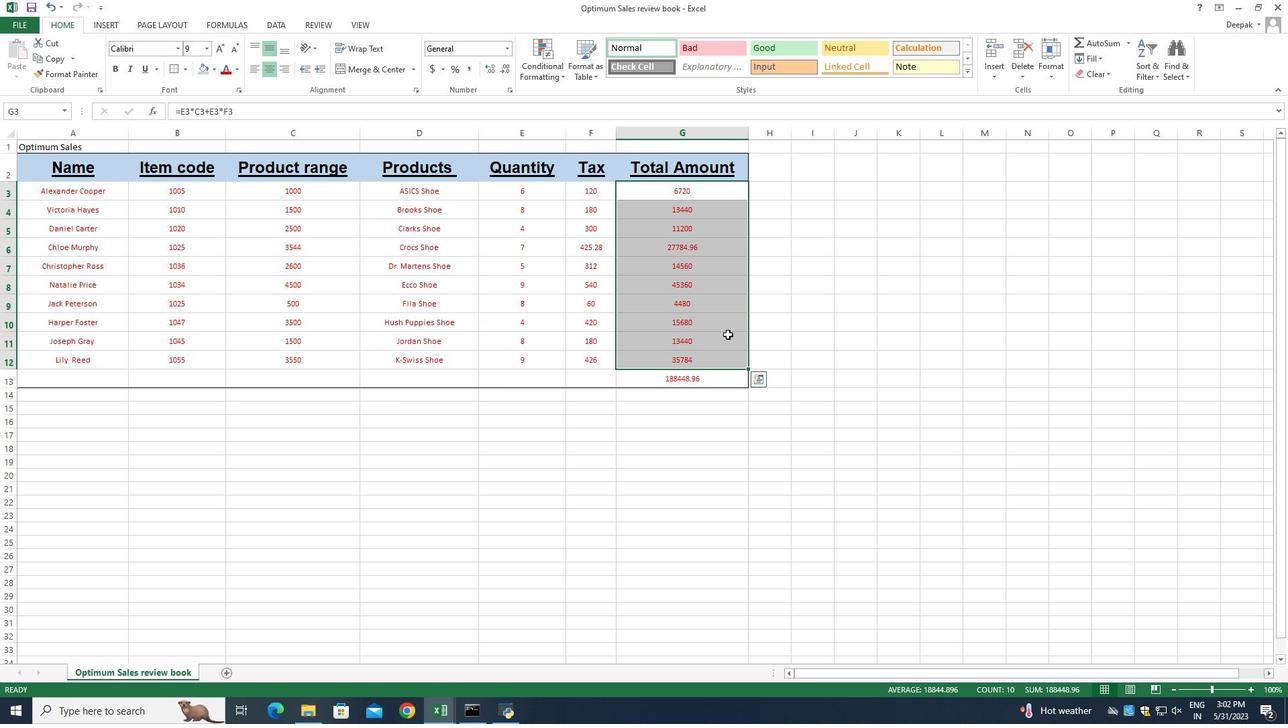 
Action: Mouse scrolled (612, 364) with delta (0, 0)
Screenshot: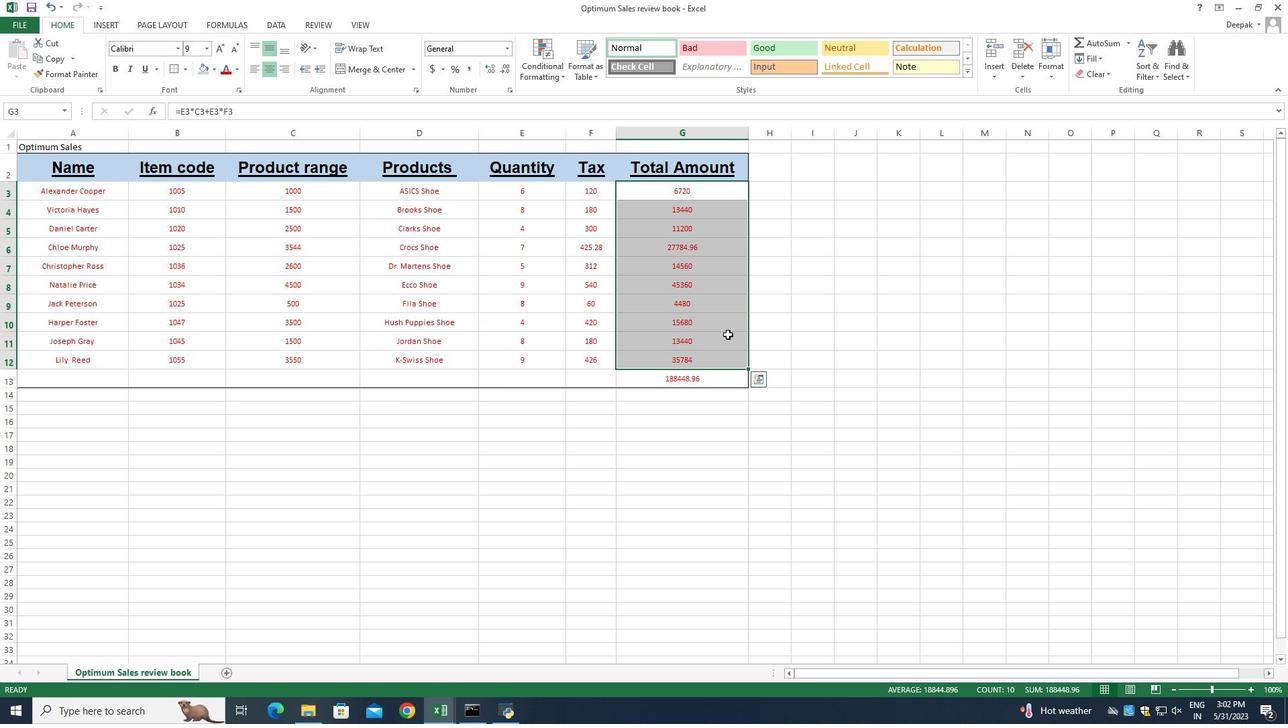
Action: Mouse moved to (485, 381)
Screenshot: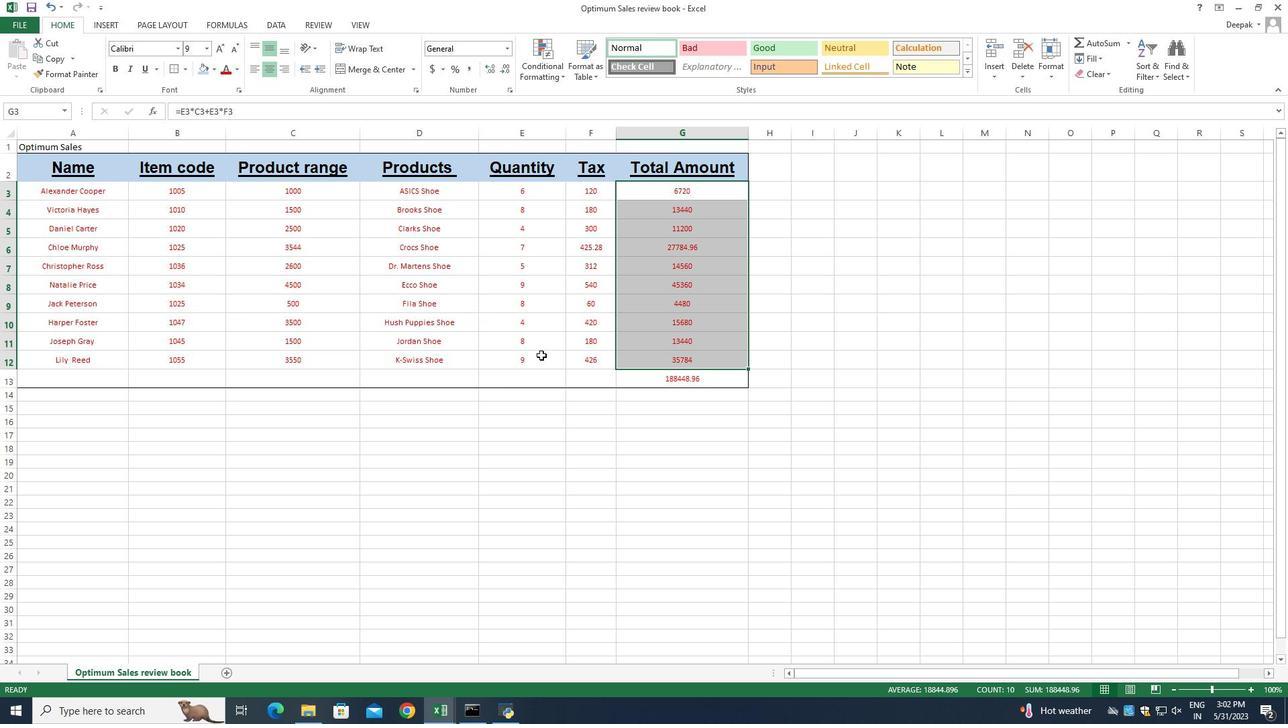 
Action: Mouse scrolled (487, 378) with delta (0, 0)
Screenshot: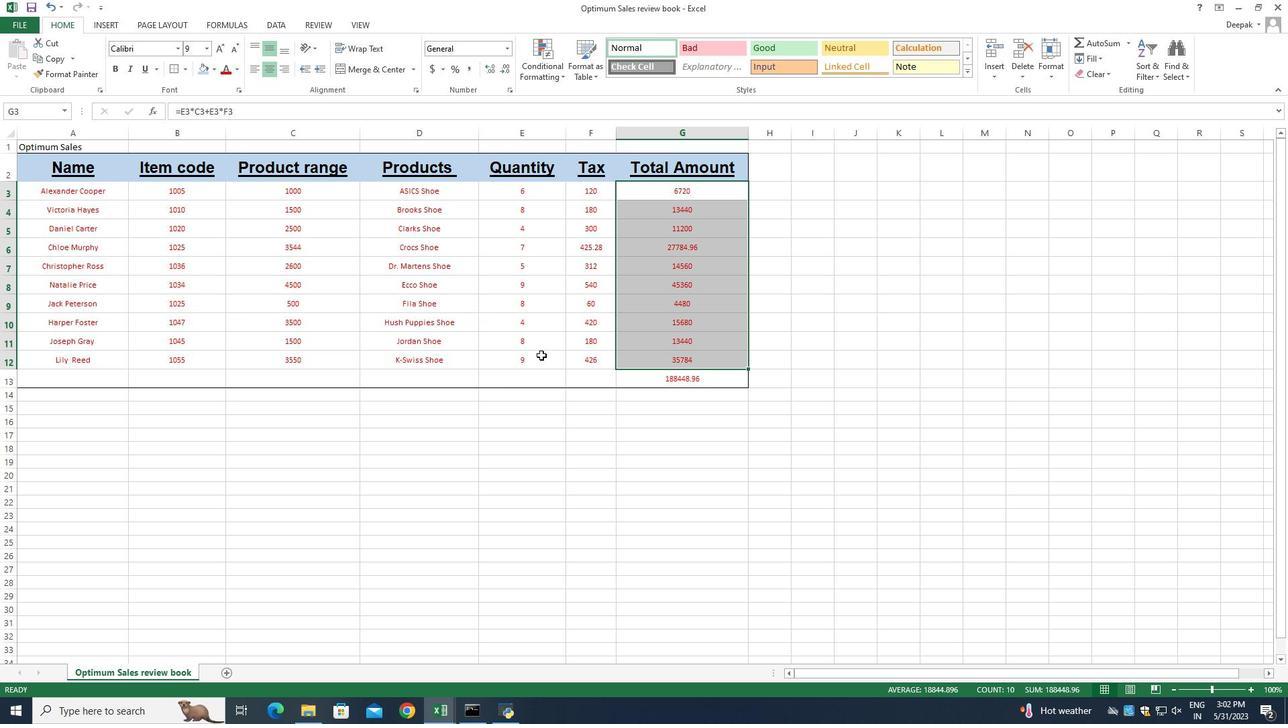 
Action: Mouse scrolled (485, 381) with delta (0, 0)
Screenshot: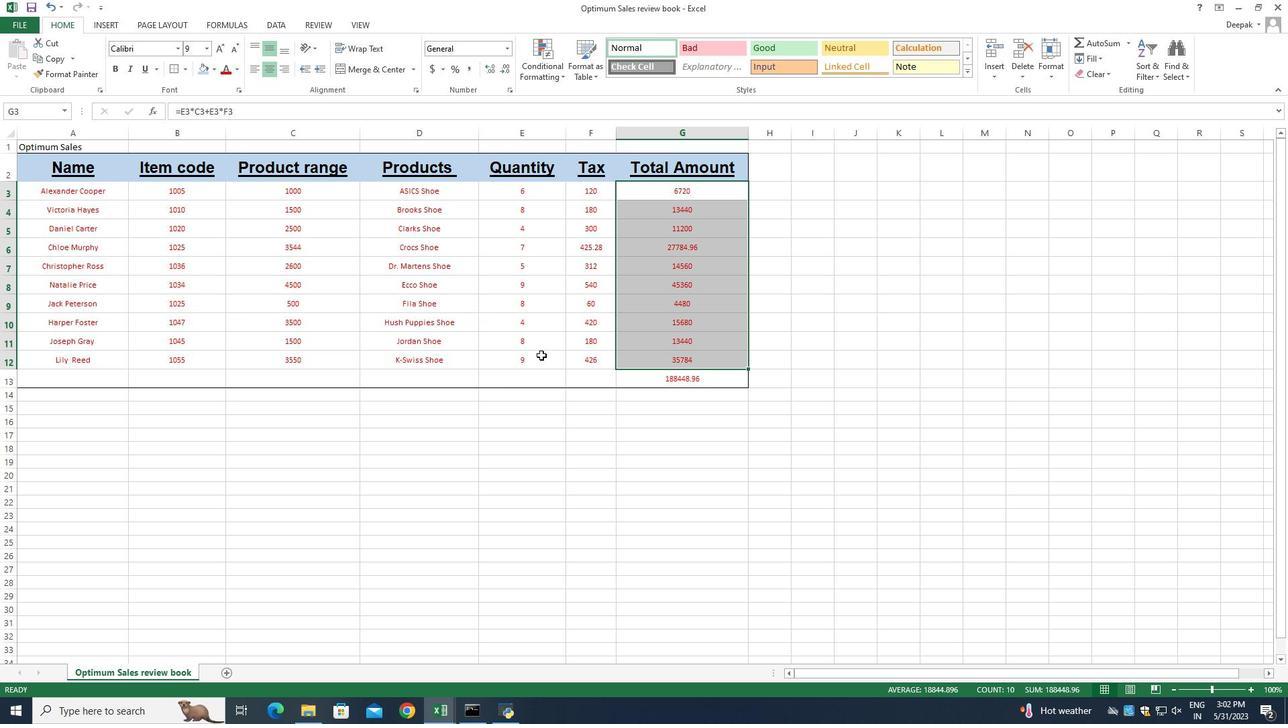 
Action: Mouse moved to (485, 383)
Screenshot: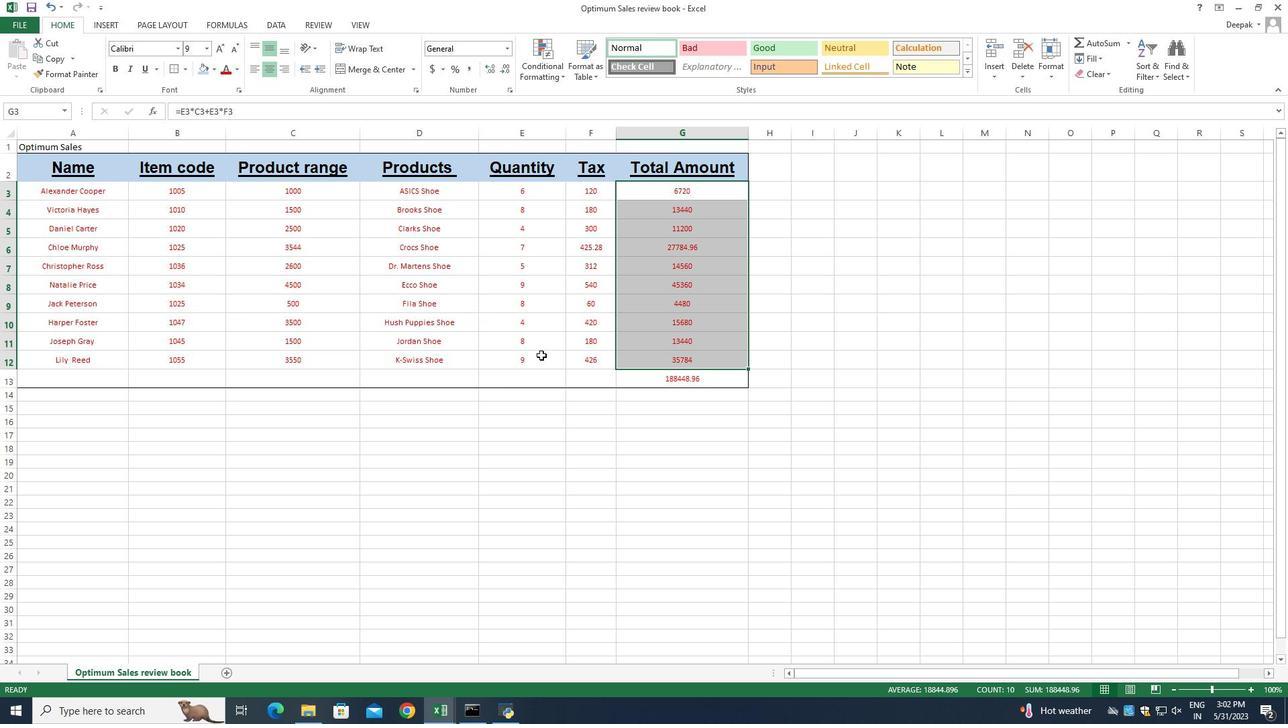 
